 Task: Create a due date automation trigger when advanced on, on the monday before a card is due add dates without a start date at 11:00 AM.
Action: Mouse moved to (892, 265)
Screenshot: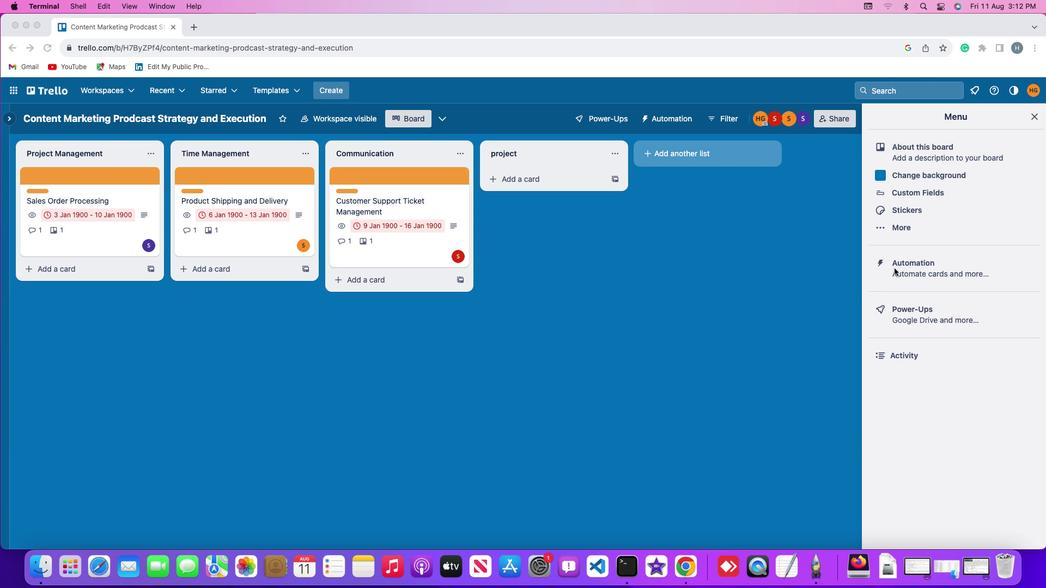 
Action: Mouse pressed left at (892, 265)
Screenshot: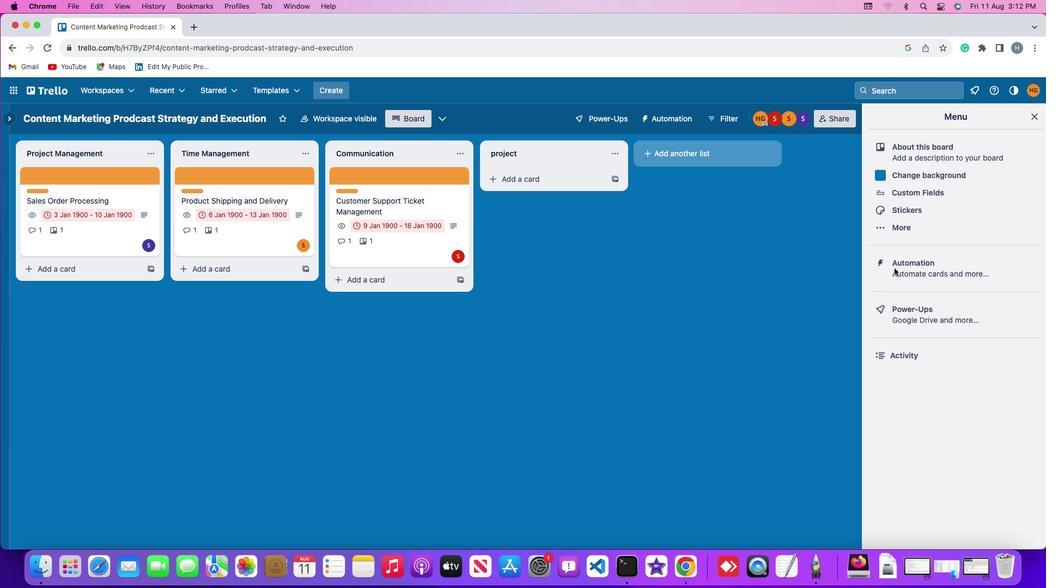 
Action: Mouse pressed left at (892, 265)
Screenshot: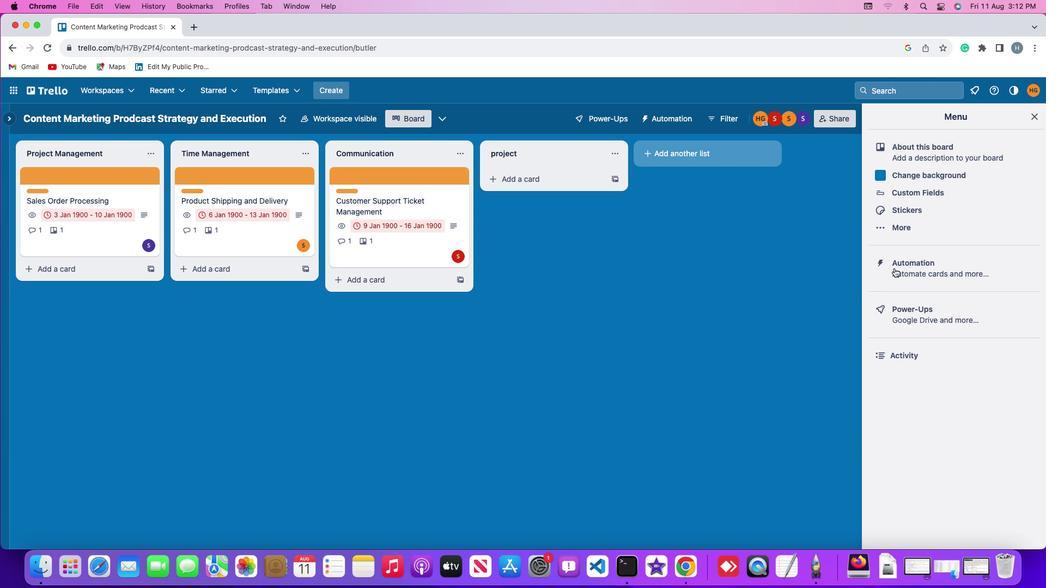 
Action: Mouse moved to (80, 258)
Screenshot: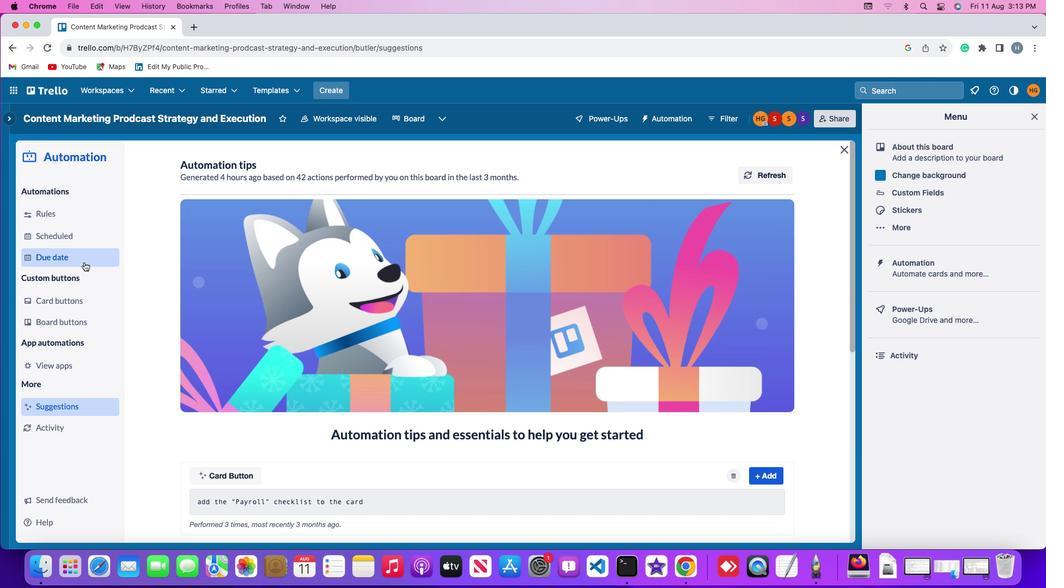 
Action: Mouse pressed left at (80, 258)
Screenshot: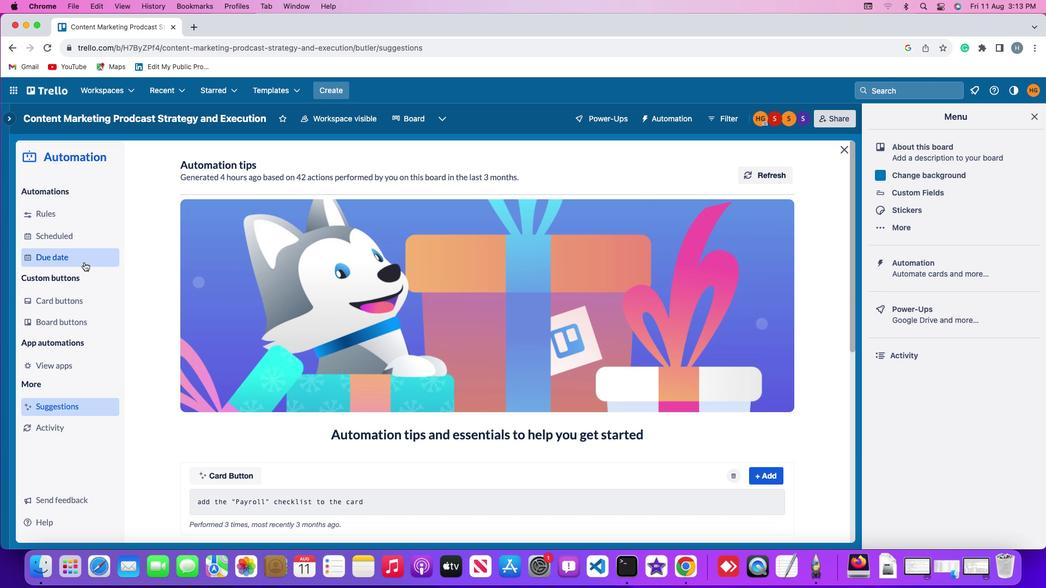 
Action: Mouse moved to (727, 164)
Screenshot: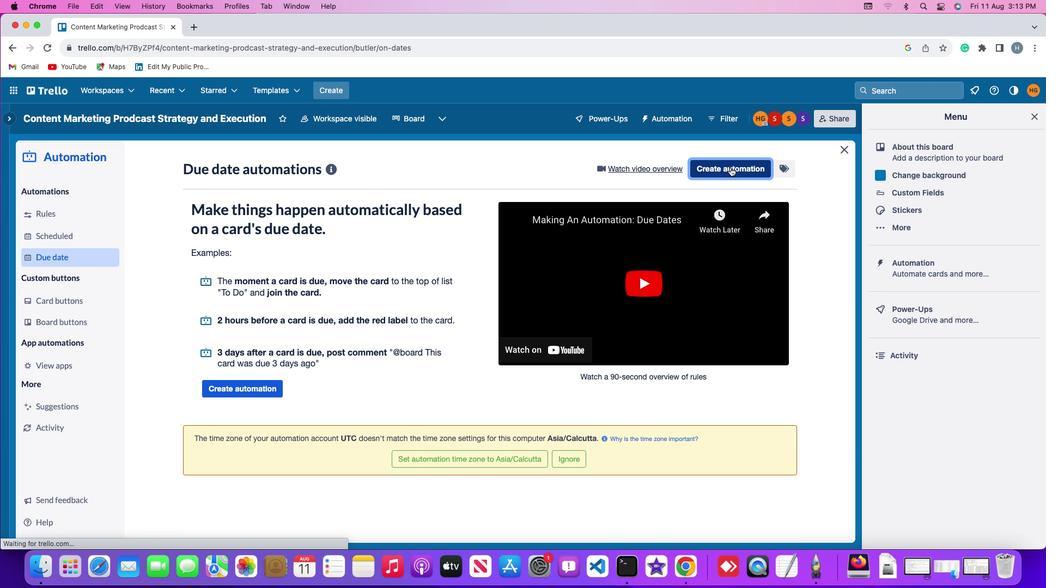 
Action: Mouse pressed left at (727, 164)
Screenshot: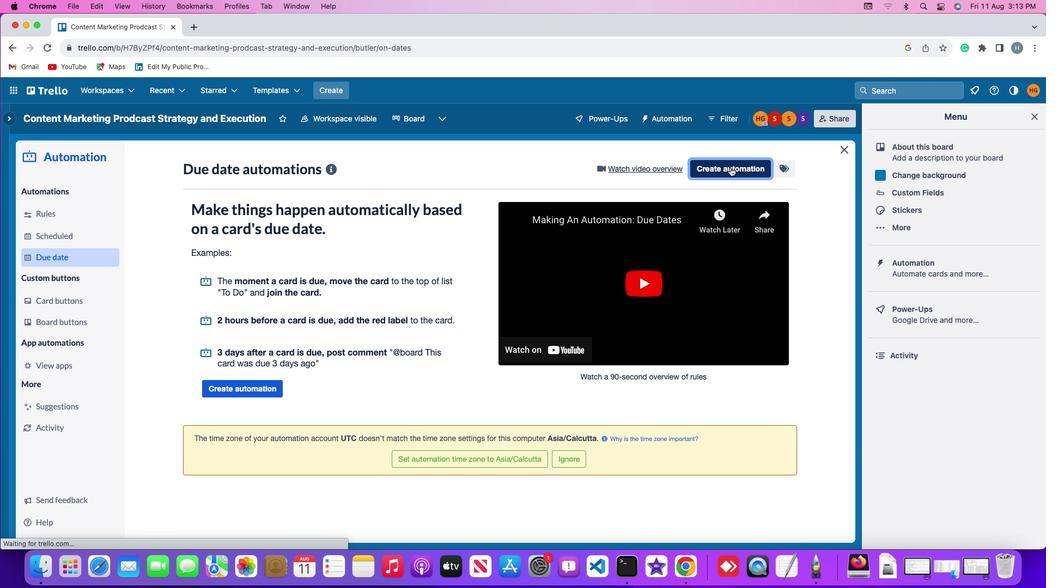 
Action: Mouse moved to (237, 270)
Screenshot: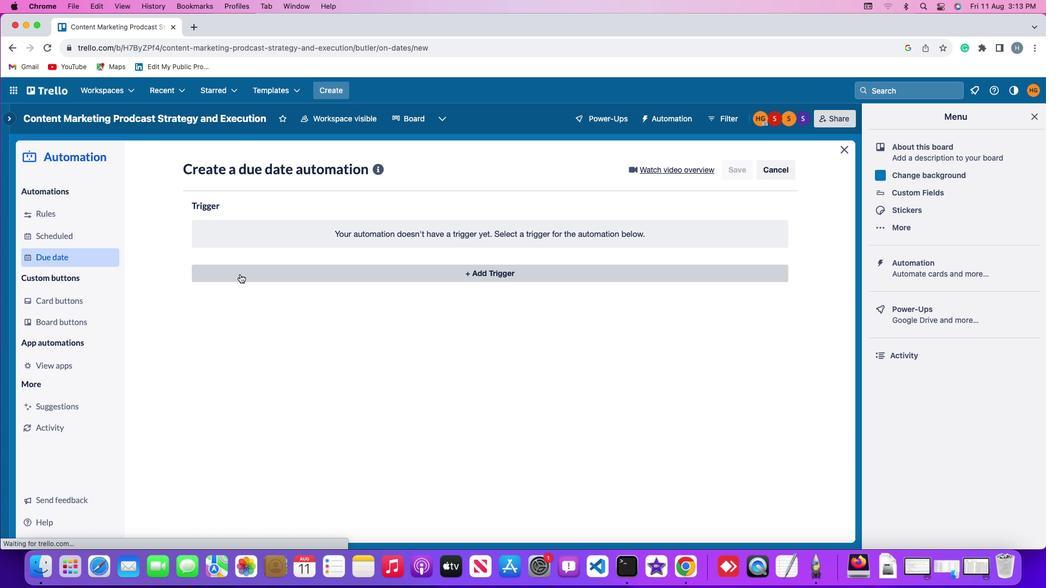 
Action: Mouse pressed left at (237, 270)
Screenshot: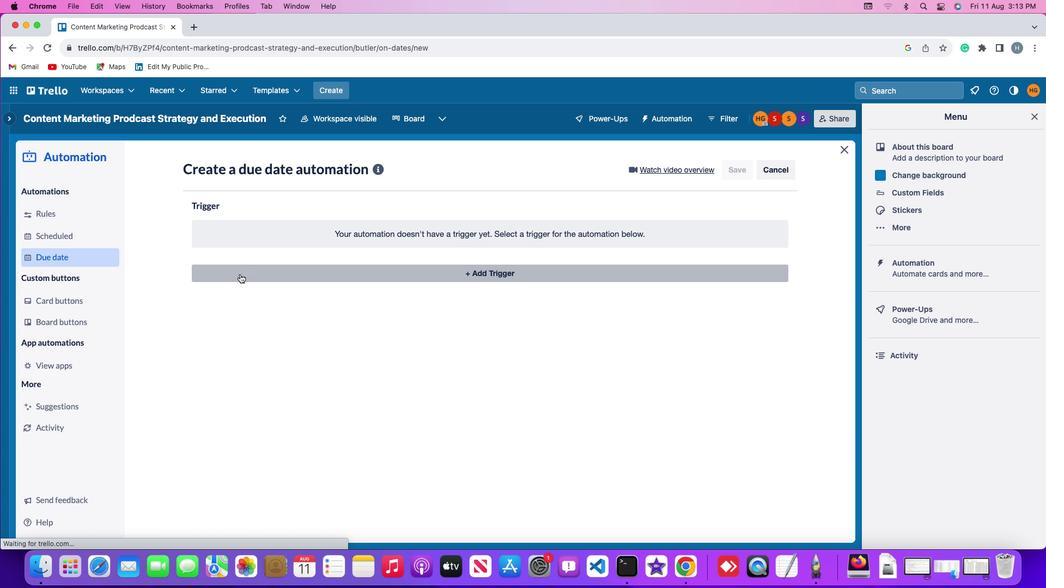
Action: Mouse moved to (236, 472)
Screenshot: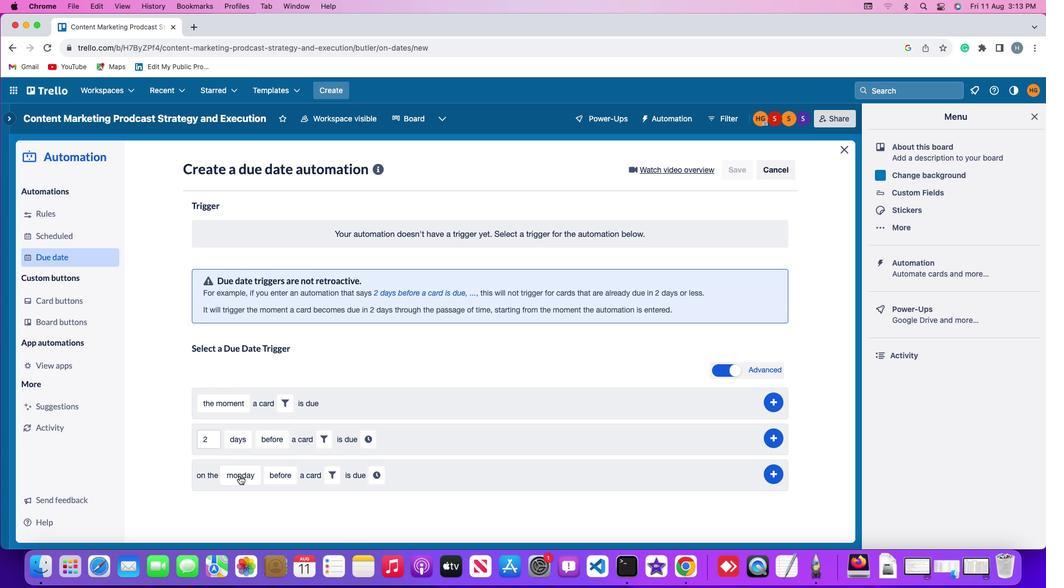 
Action: Mouse pressed left at (236, 472)
Screenshot: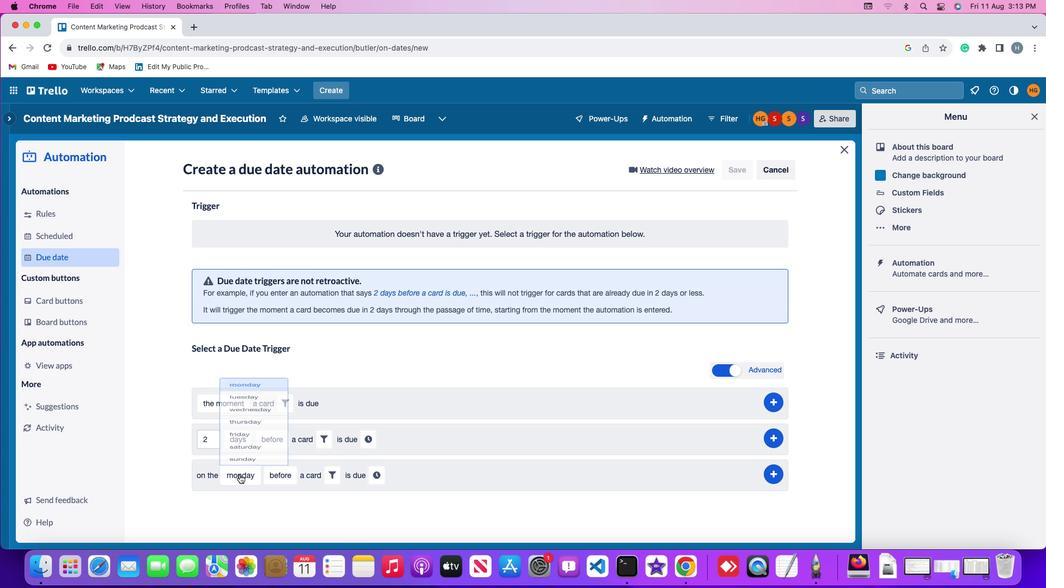 
Action: Mouse moved to (256, 322)
Screenshot: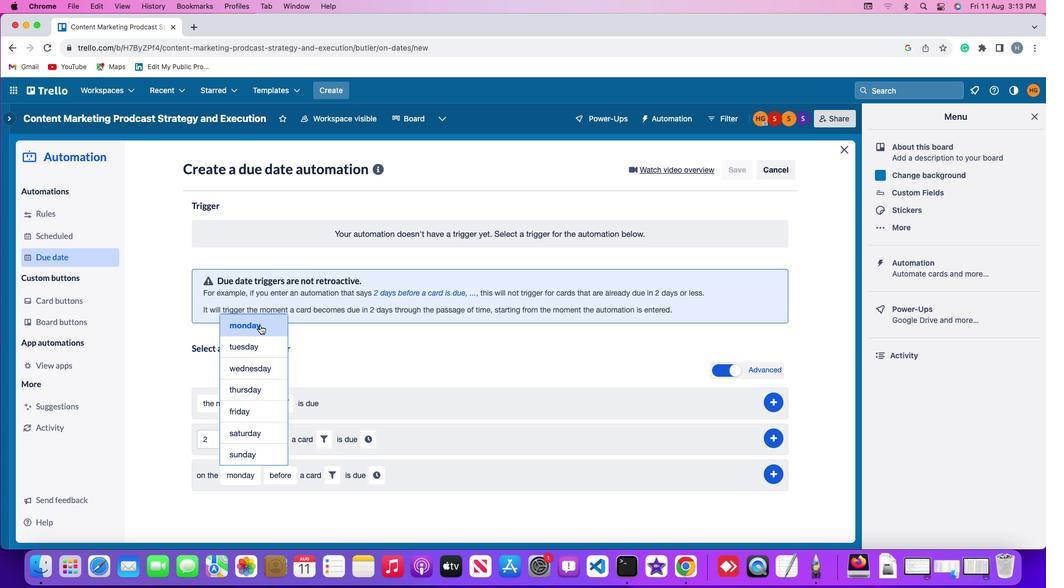 
Action: Mouse pressed left at (256, 322)
Screenshot: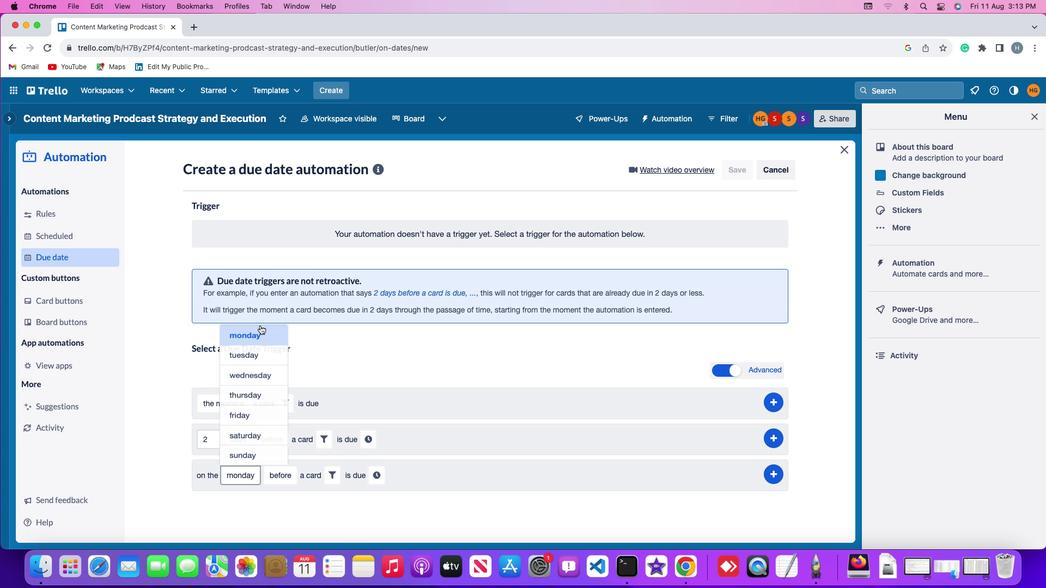 
Action: Mouse moved to (278, 470)
Screenshot: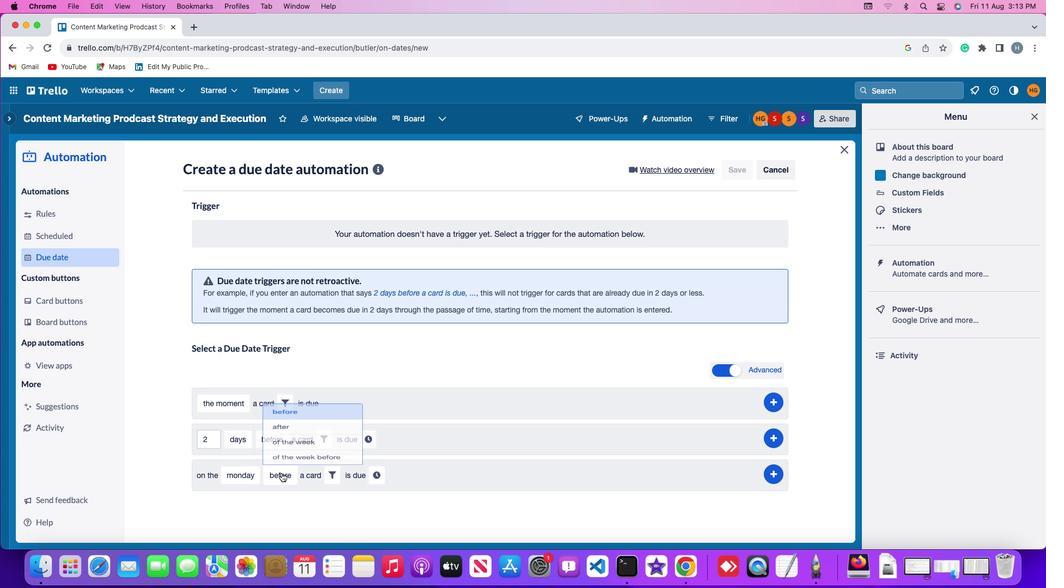 
Action: Mouse pressed left at (278, 470)
Screenshot: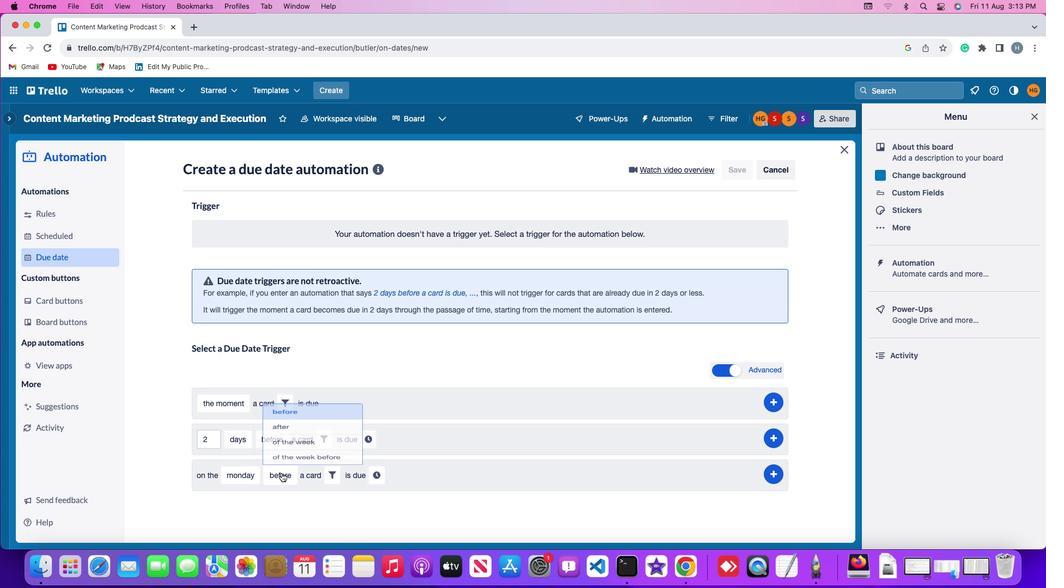 
Action: Mouse moved to (296, 389)
Screenshot: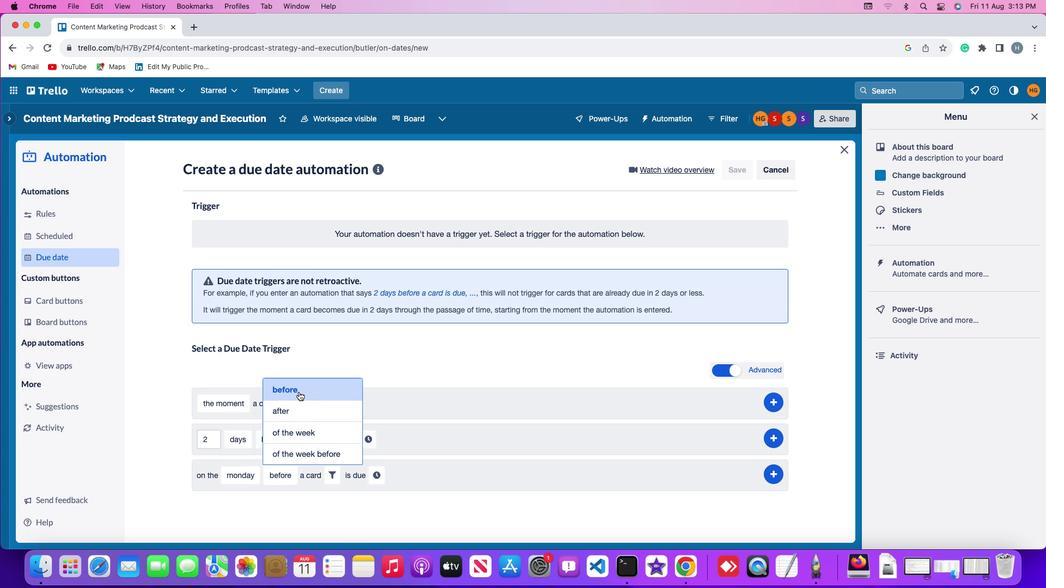 
Action: Mouse pressed left at (296, 389)
Screenshot: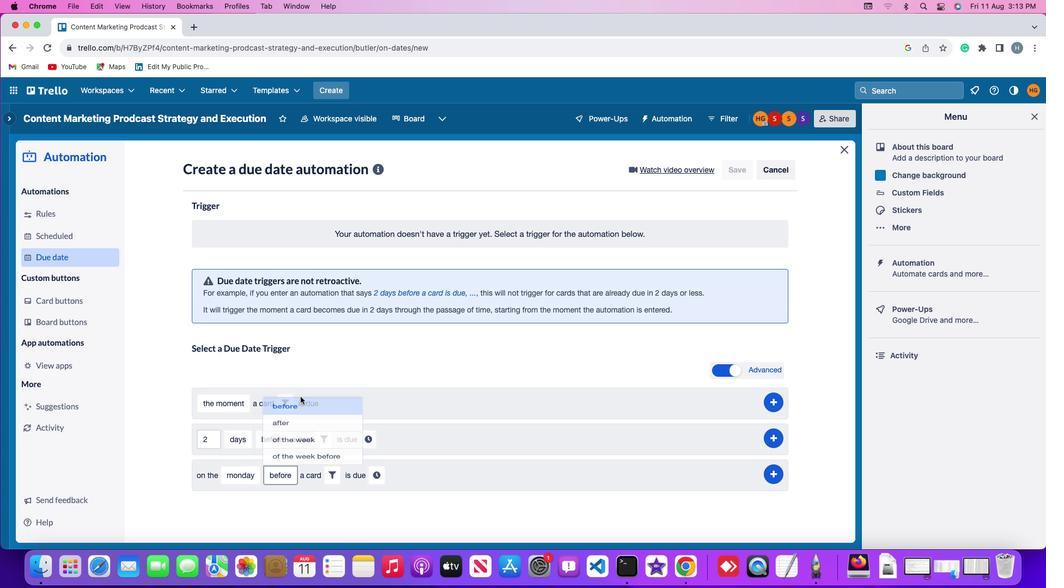
Action: Mouse moved to (324, 471)
Screenshot: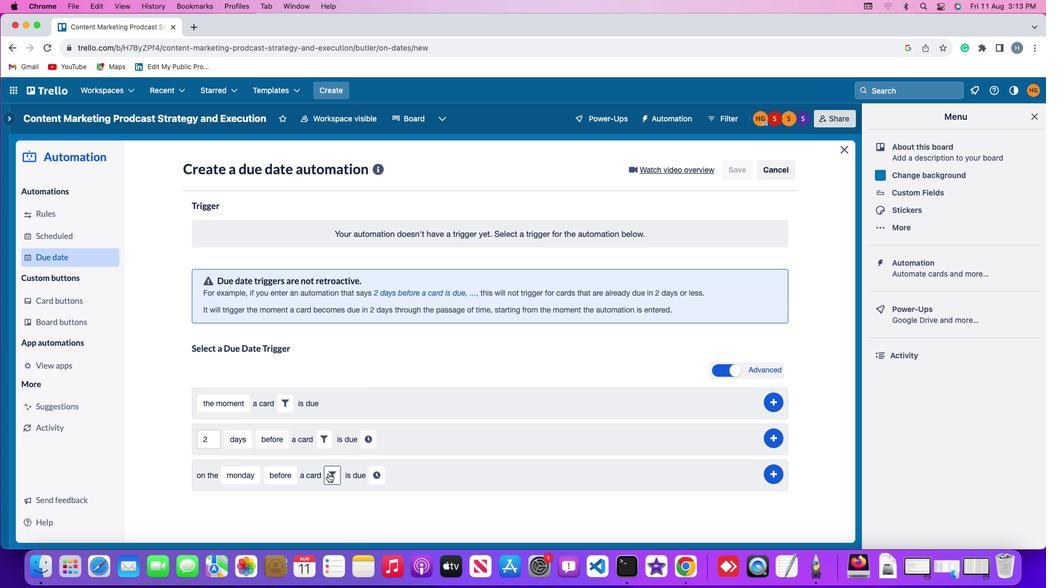 
Action: Mouse pressed left at (324, 471)
Screenshot: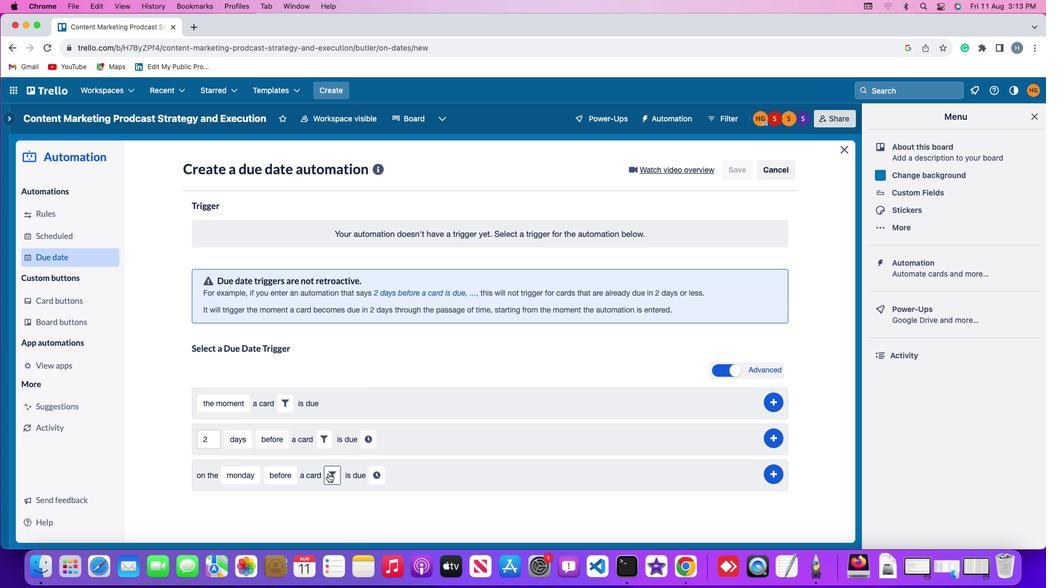 
Action: Mouse moved to (389, 514)
Screenshot: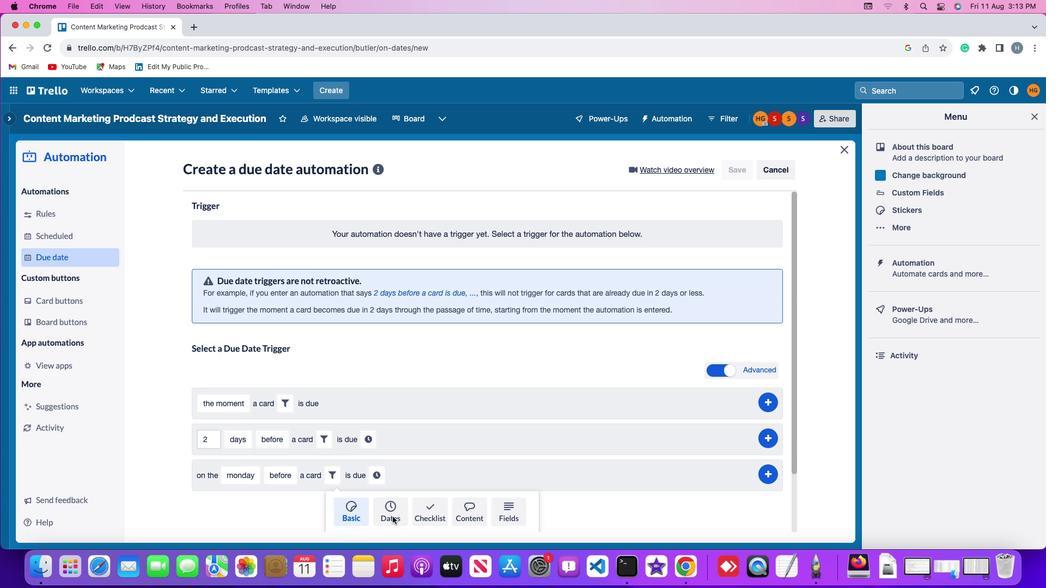 
Action: Mouse pressed left at (389, 514)
Screenshot: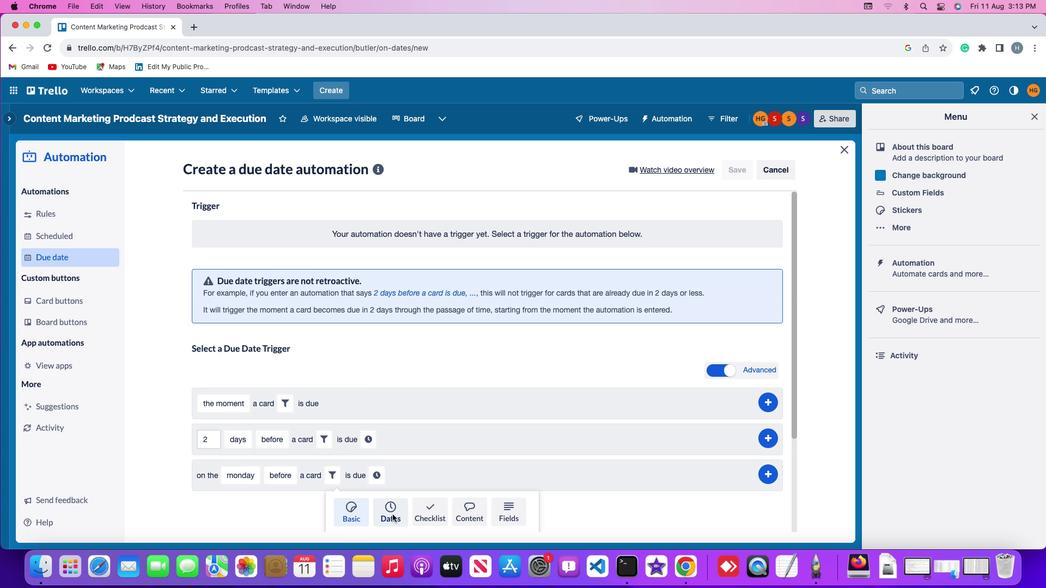 
Action: Mouse moved to (306, 503)
Screenshot: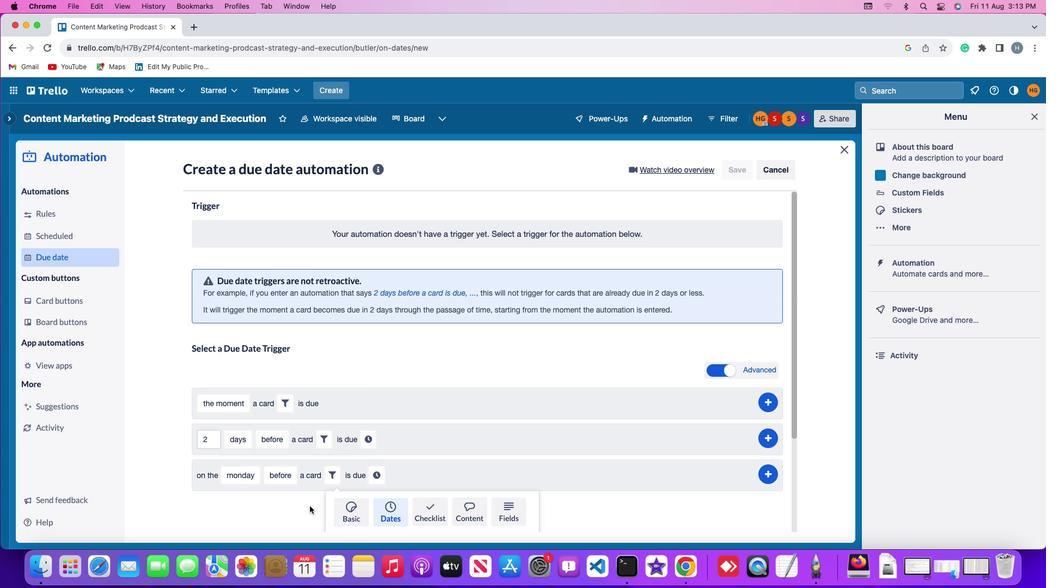 
Action: Mouse scrolled (306, 503) with delta (-2, -3)
Screenshot: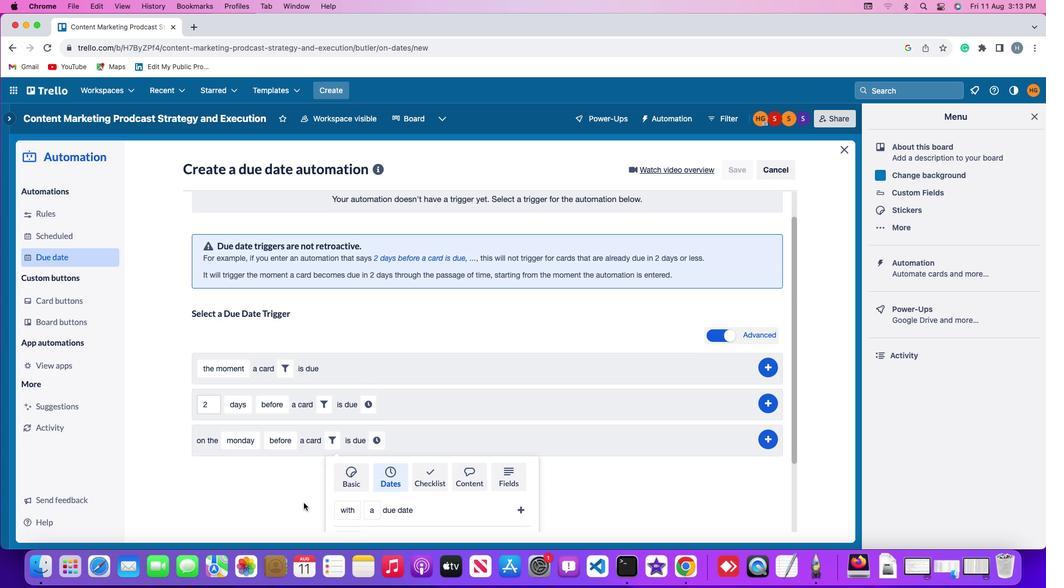 
Action: Mouse moved to (305, 503)
Screenshot: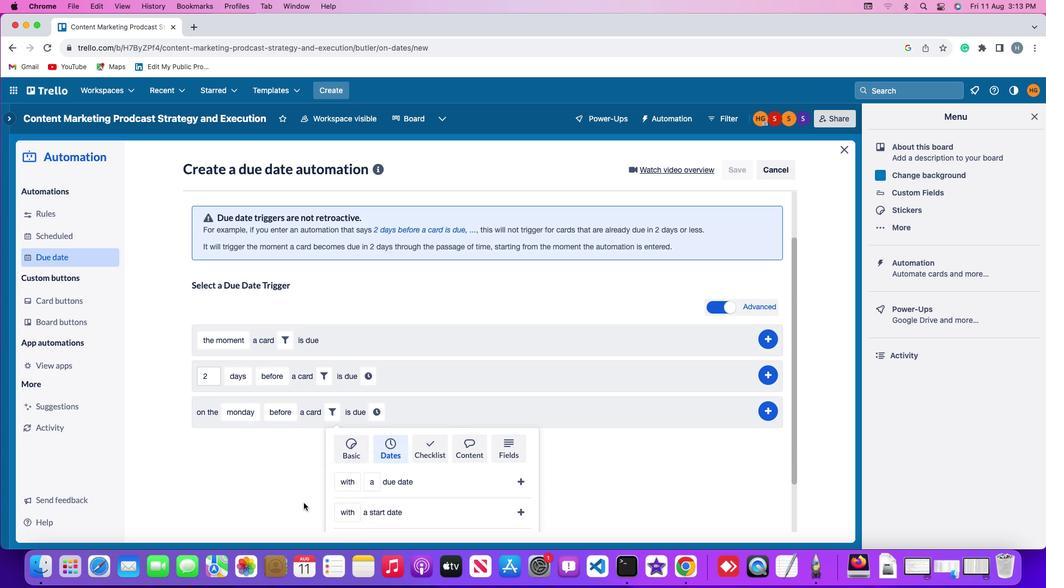 
Action: Mouse scrolled (305, 503) with delta (-2, -3)
Screenshot: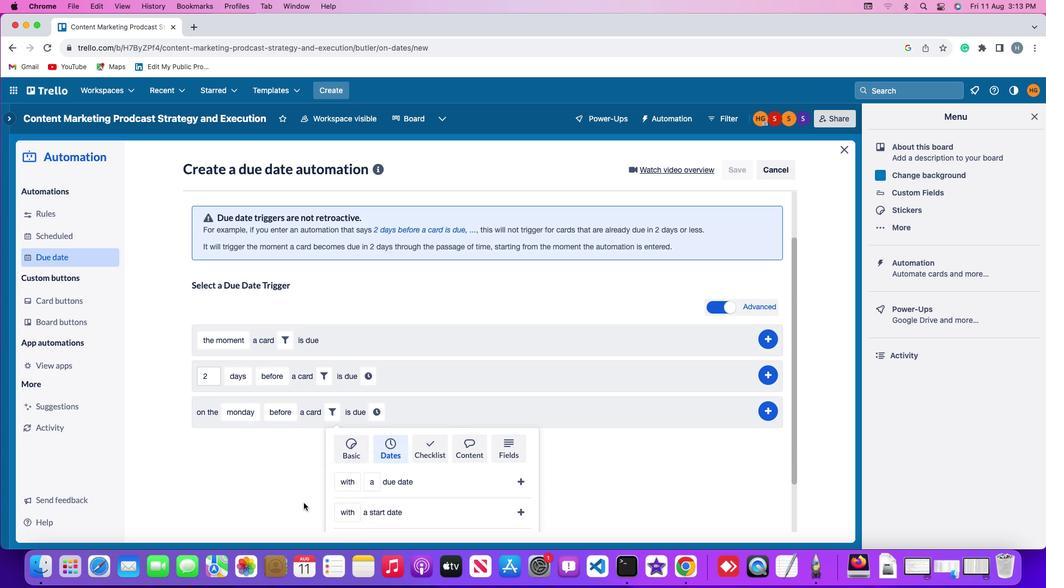 
Action: Mouse moved to (304, 503)
Screenshot: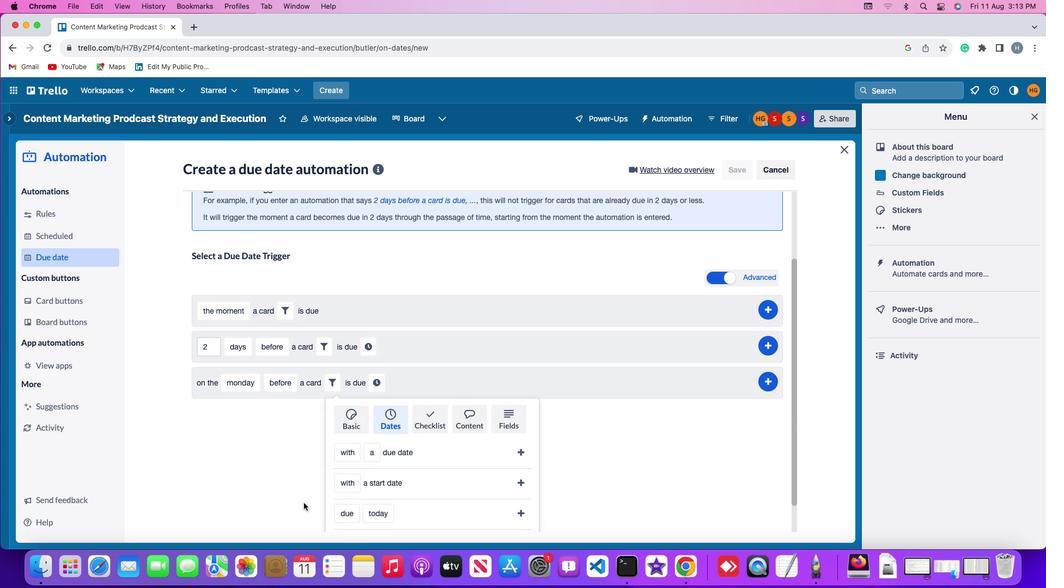 
Action: Mouse scrolled (304, 503) with delta (-2, -4)
Screenshot: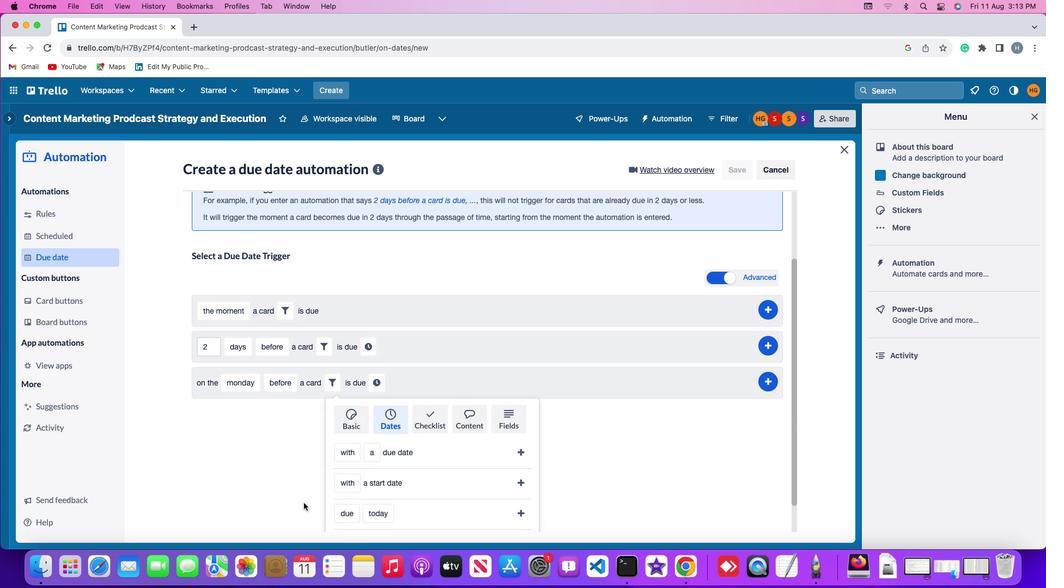 
Action: Mouse moved to (302, 501)
Screenshot: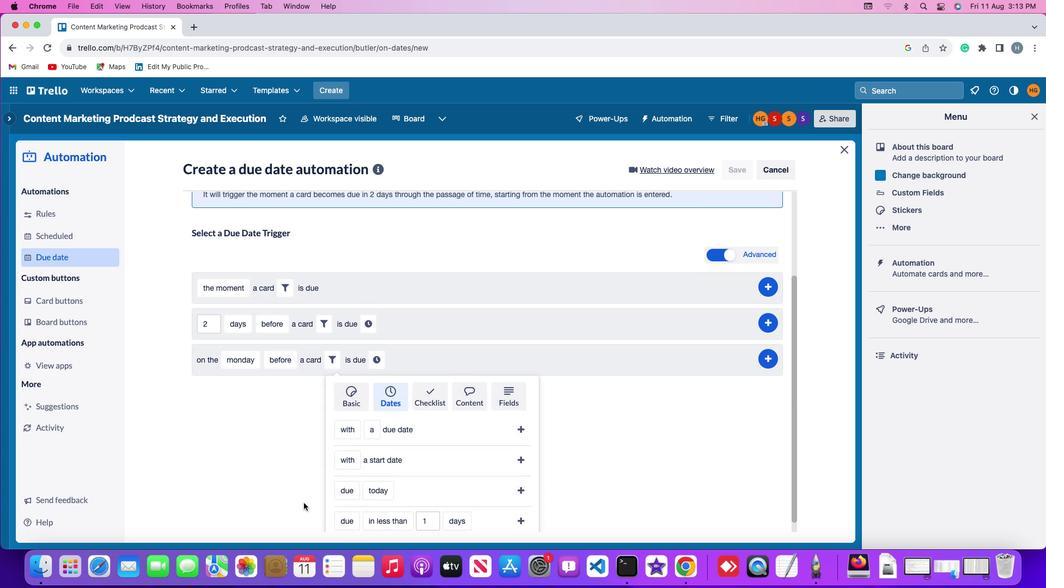 
Action: Mouse scrolled (302, 501) with delta (-2, -4)
Screenshot: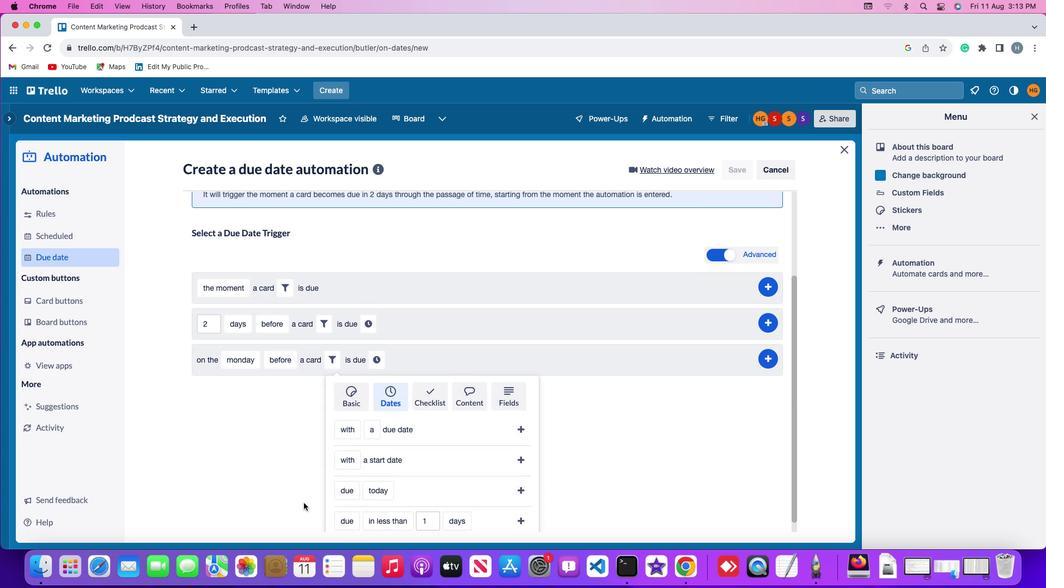 
Action: Mouse moved to (300, 500)
Screenshot: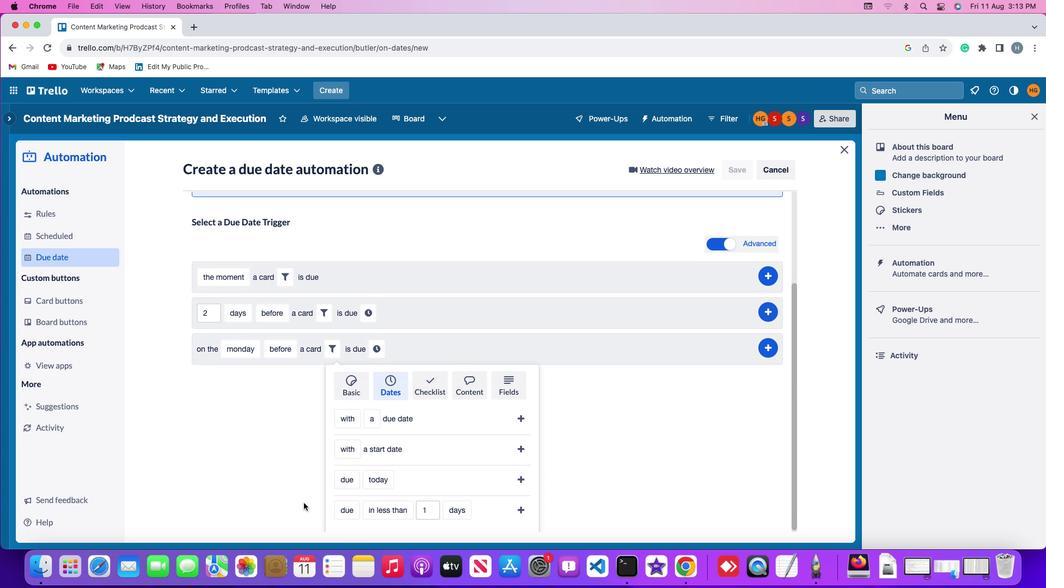 
Action: Mouse scrolled (300, 500) with delta (-2, -3)
Screenshot: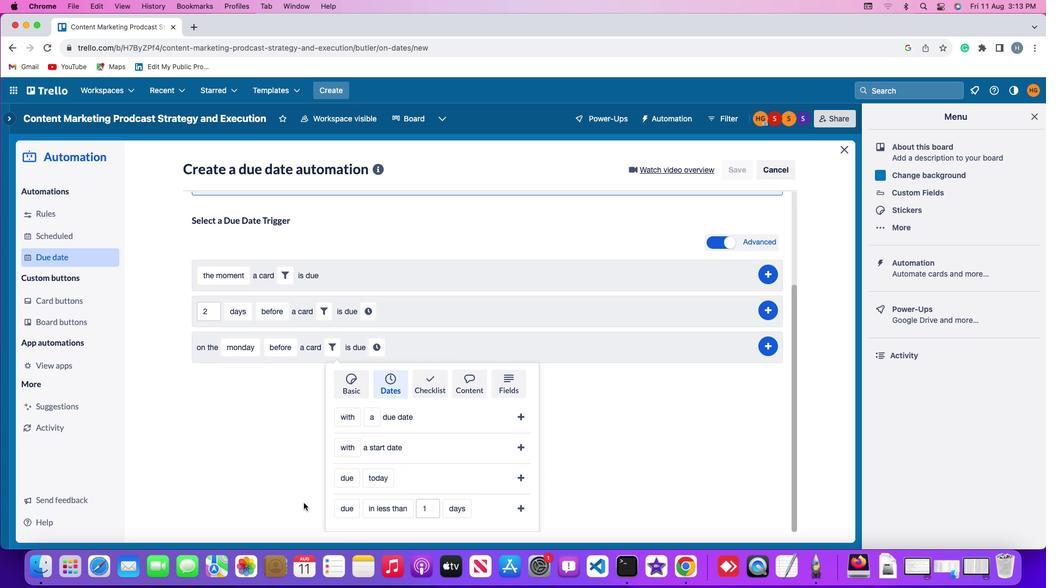 
Action: Mouse scrolled (300, 500) with delta (-2, -3)
Screenshot: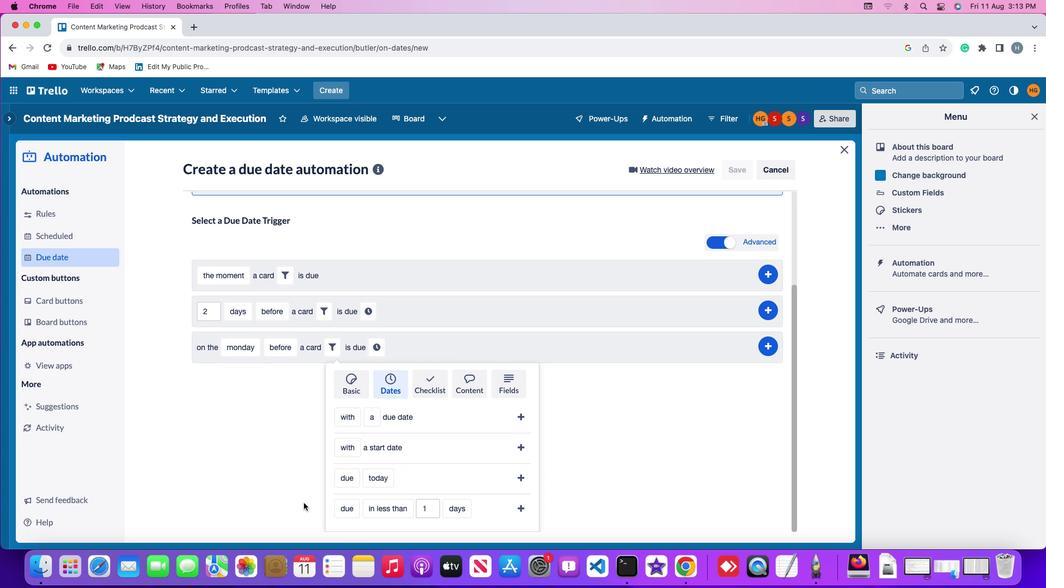 
Action: Mouse scrolled (300, 500) with delta (-2, -4)
Screenshot: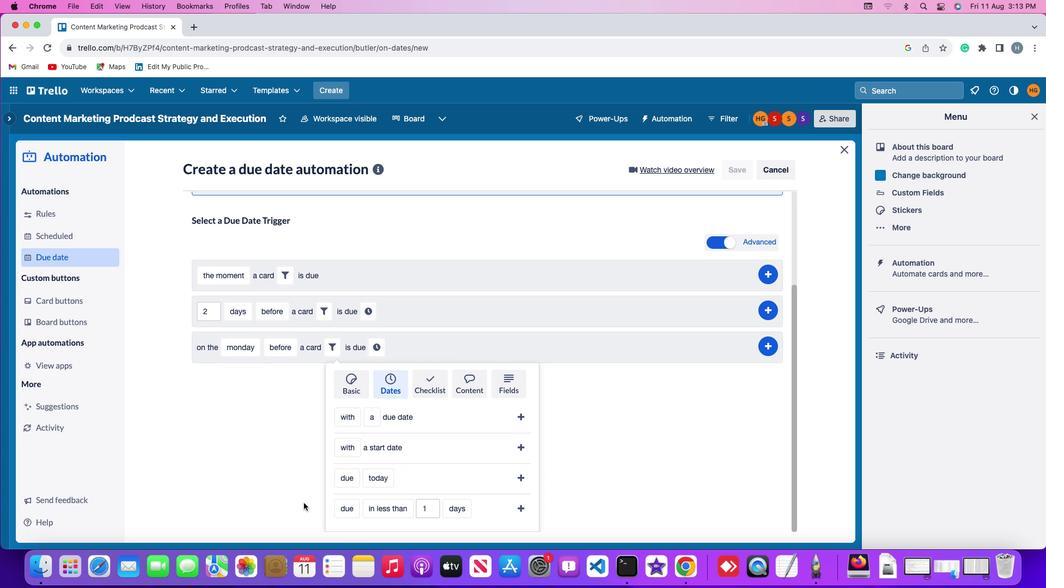 
Action: Mouse scrolled (300, 500) with delta (-2, -4)
Screenshot: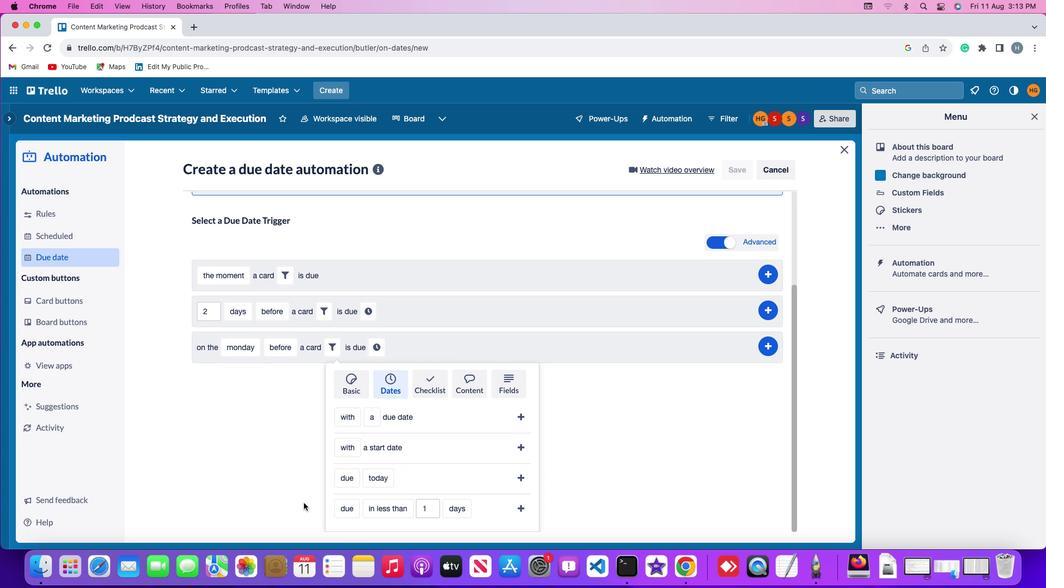 
Action: Mouse moved to (338, 449)
Screenshot: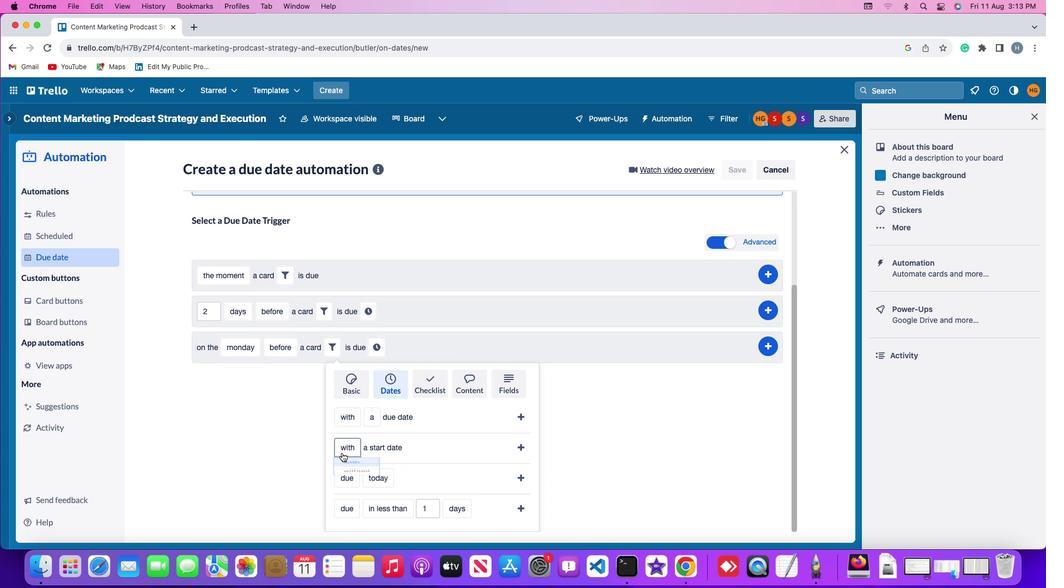 
Action: Mouse pressed left at (338, 449)
Screenshot: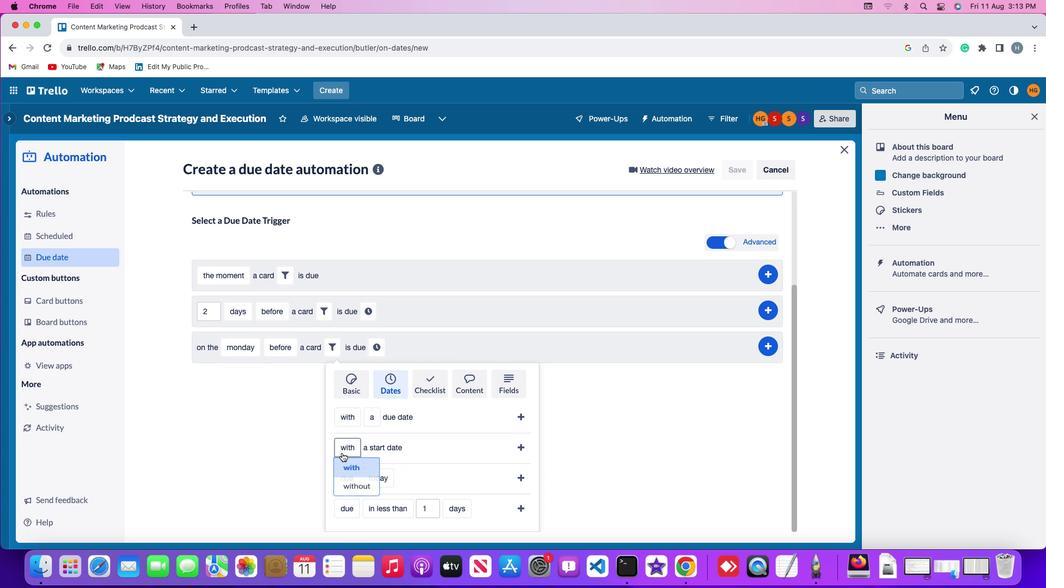 
Action: Mouse moved to (345, 486)
Screenshot: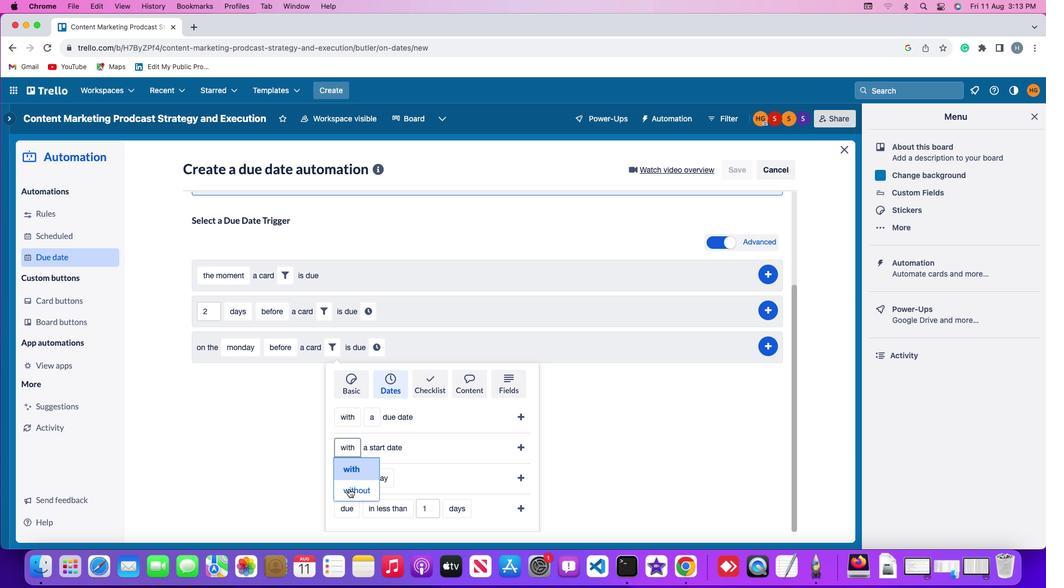 
Action: Mouse pressed left at (345, 486)
Screenshot: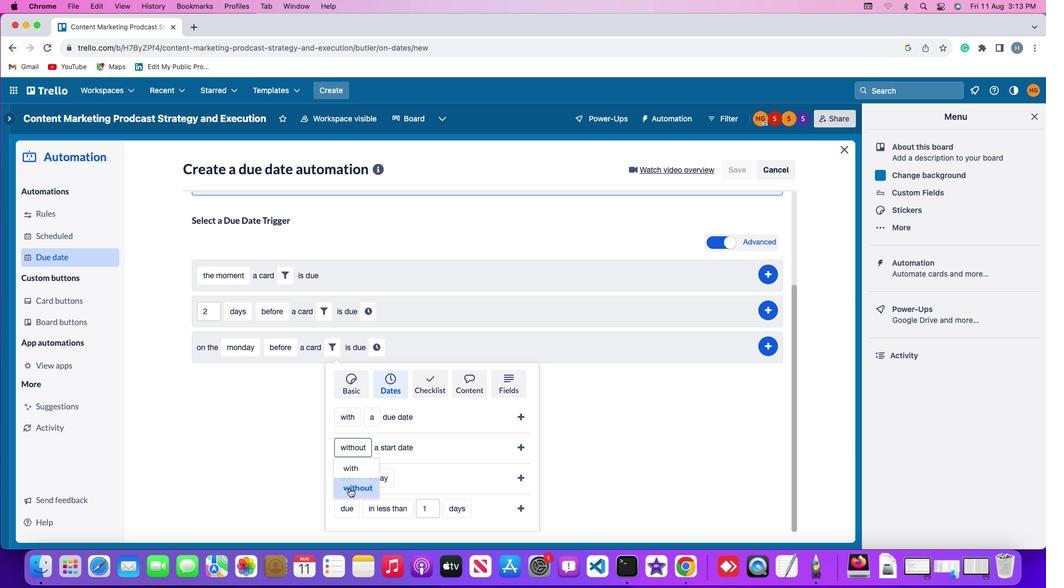 
Action: Mouse moved to (516, 446)
Screenshot: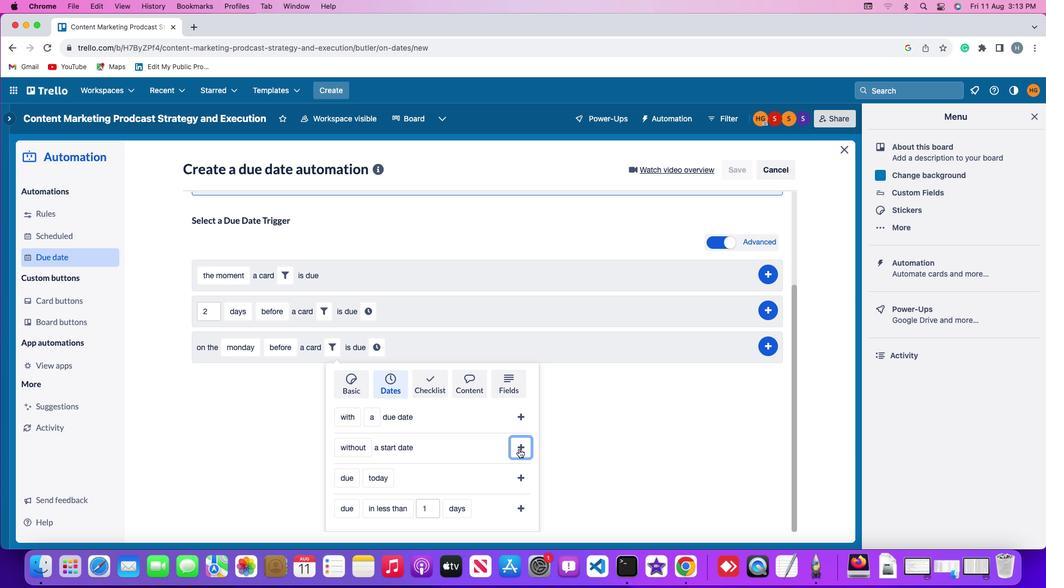
Action: Mouse pressed left at (516, 446)
Screenshot: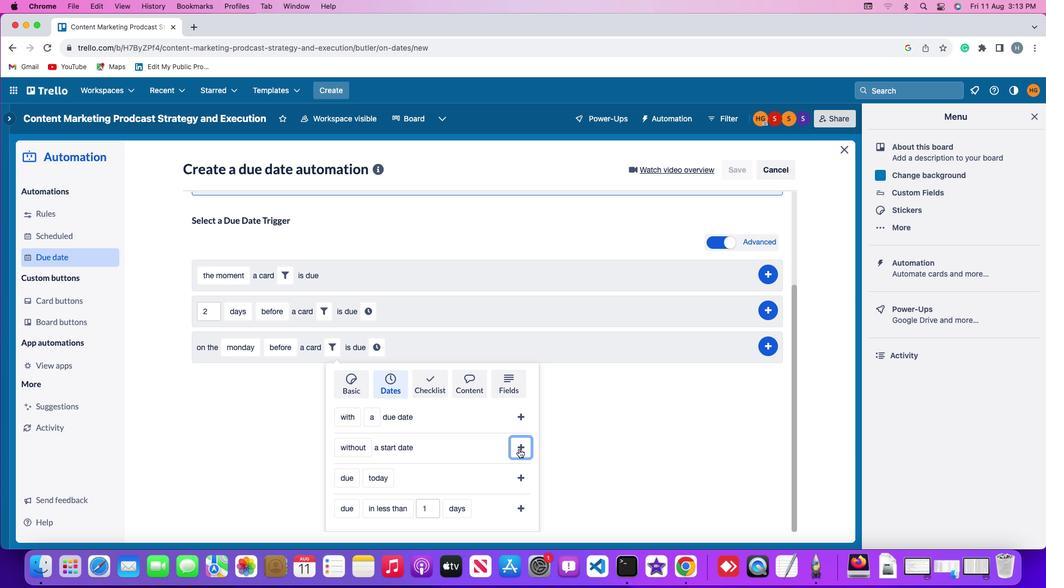 
Action: Mouse moved to (467, 468)
Screenshot: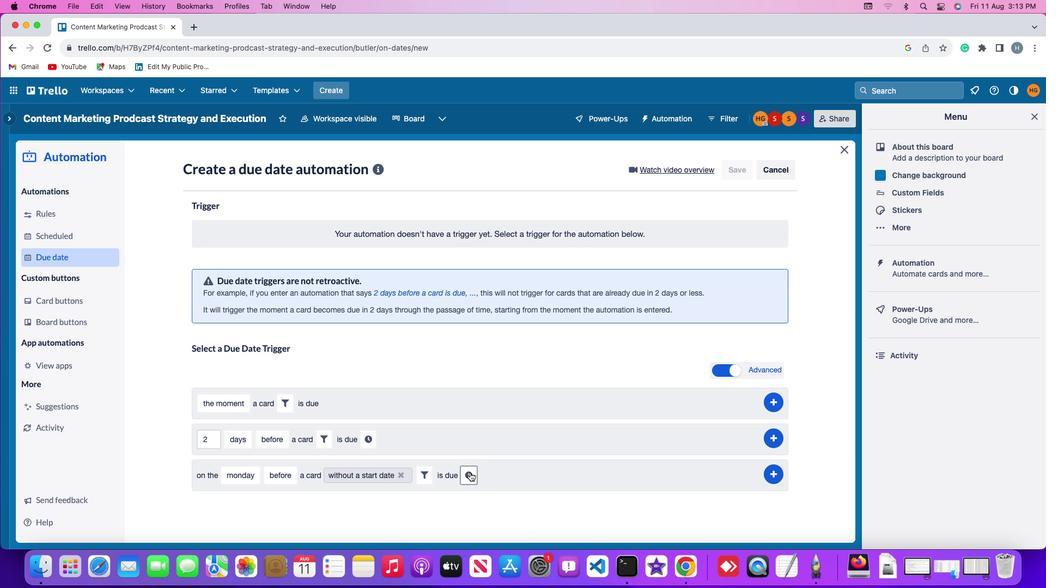 
Action: Mouse pressed left at (467, 468)
Screenshot: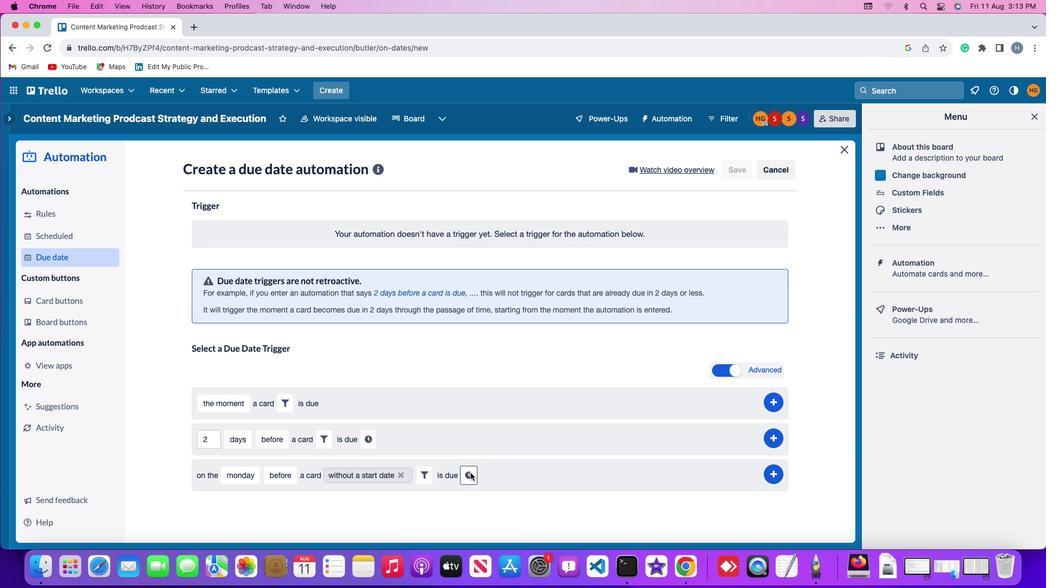 
Action: Mouse moved to (484, 472)
Screenshot: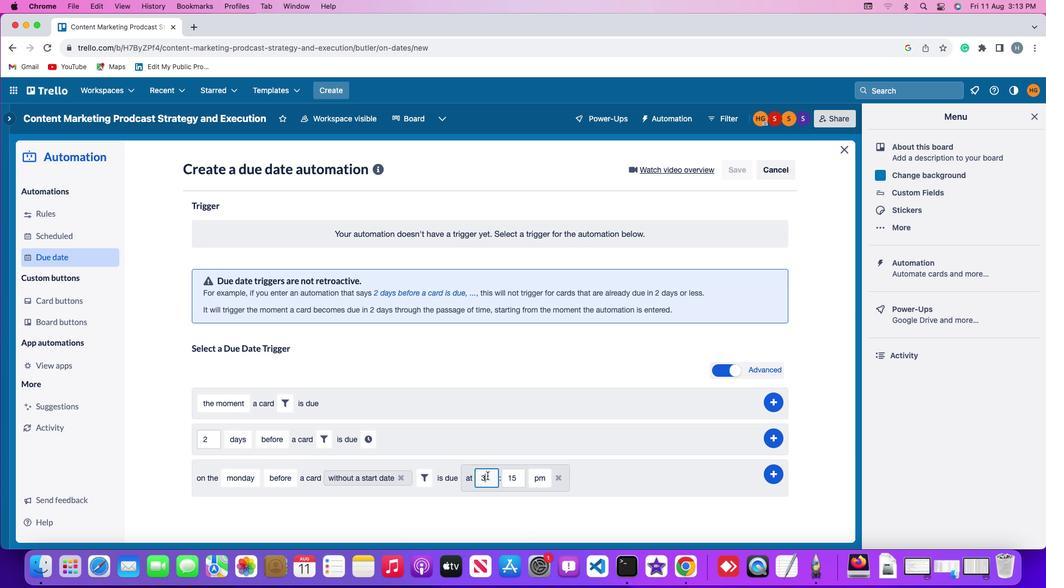
Action: Mouse pressed left at (484, 472)
Screenshot: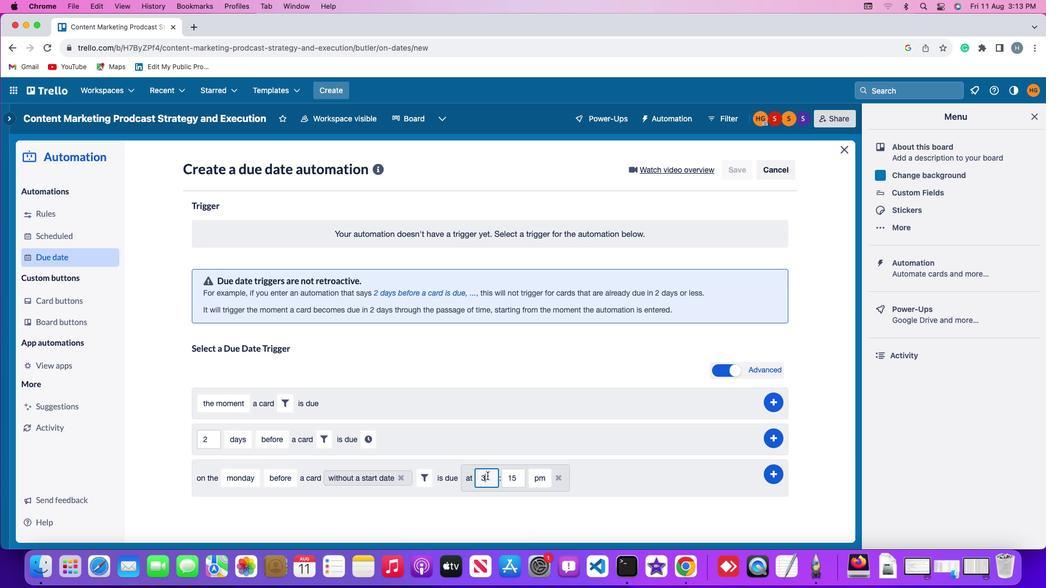 
Action: Mouse moved to (485, 472)
Screenshot: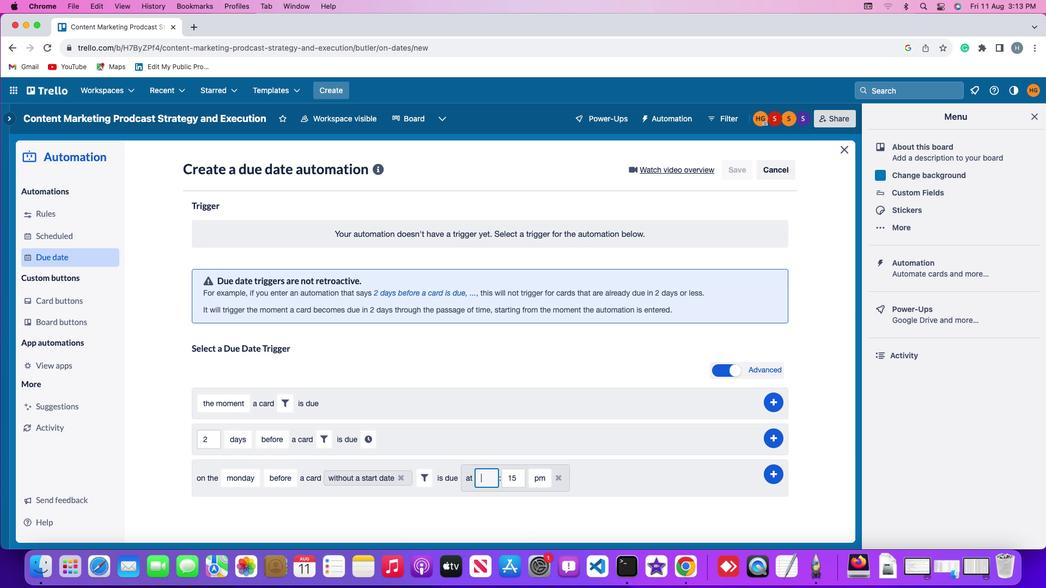 
Action: Key pressed Key.backspace'1''1'
Screenshot: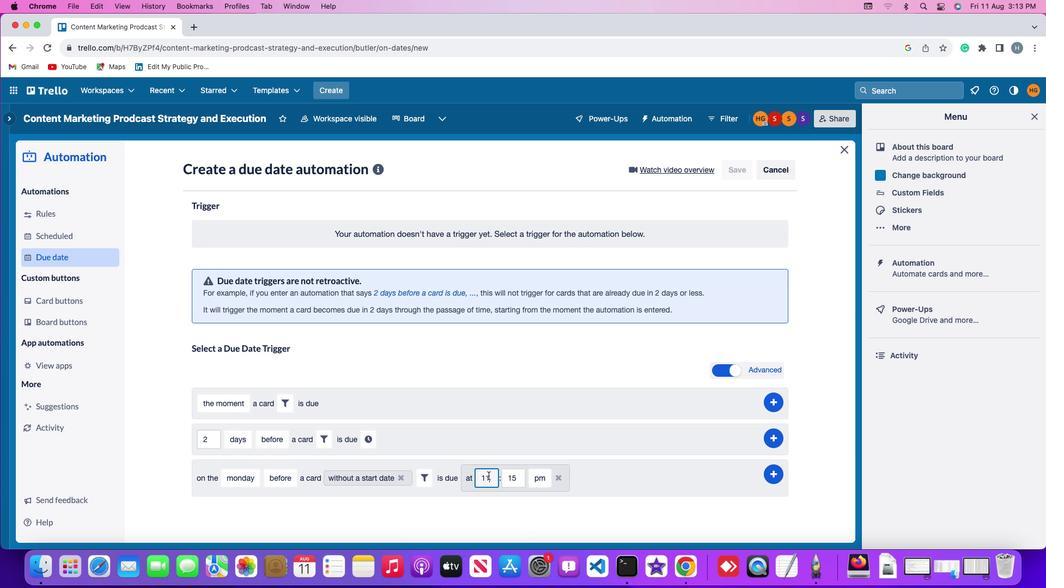 
Action: Mouse moved to (512, 474)
Screenshot: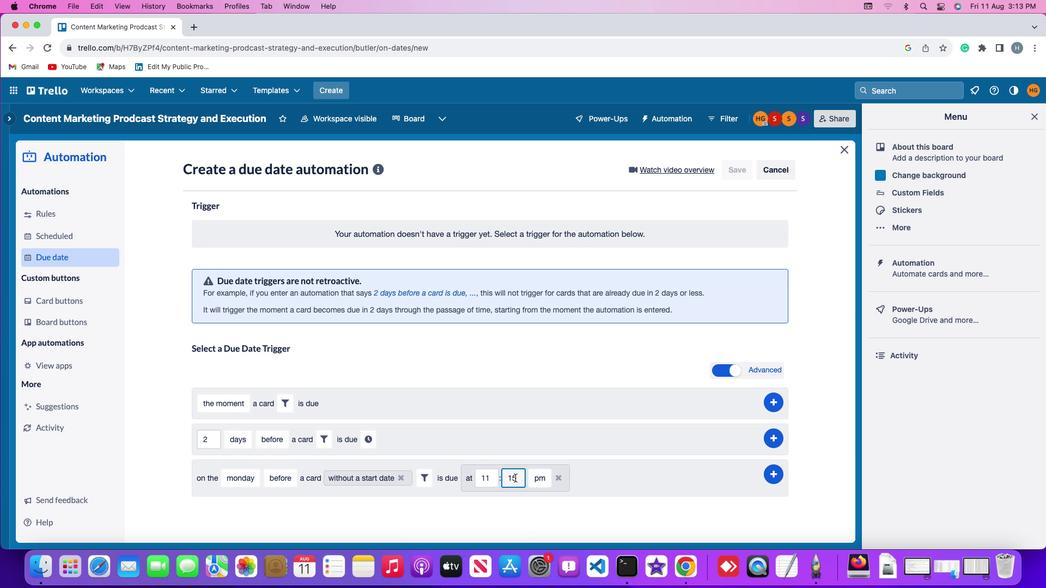 
Action: Mouse pressed left at (512, 474)
Screenshot: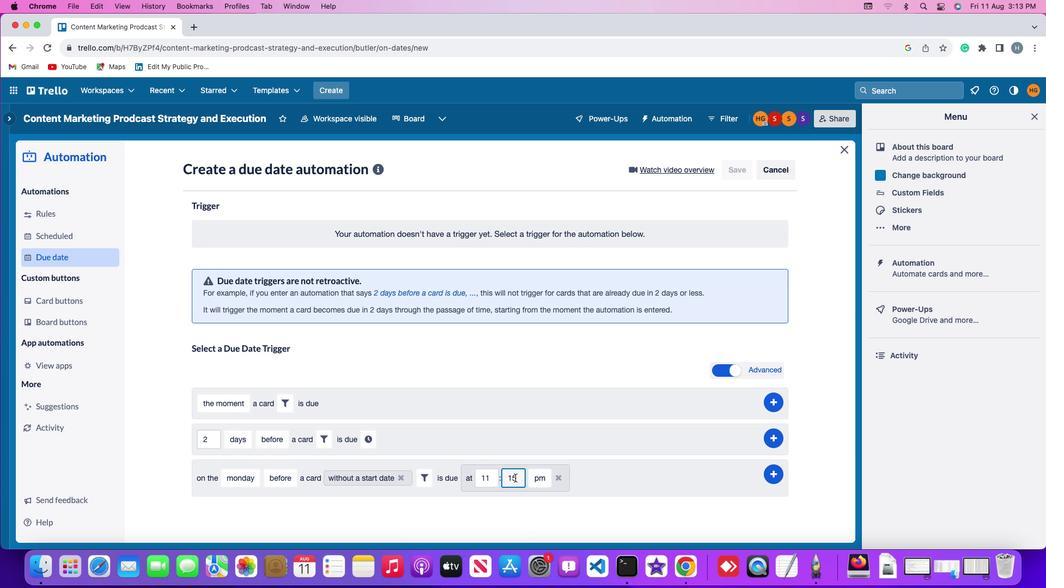 
Action: Key pressed Key.backspaceKey.backspace
Screenshot: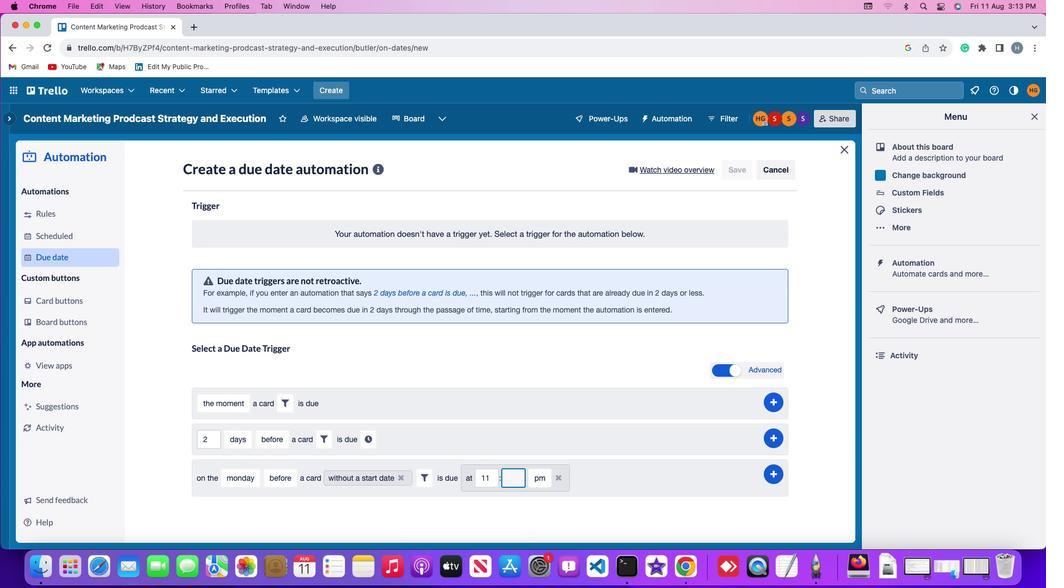 
Action: Mouse moved to (513, 475)
Screenshot: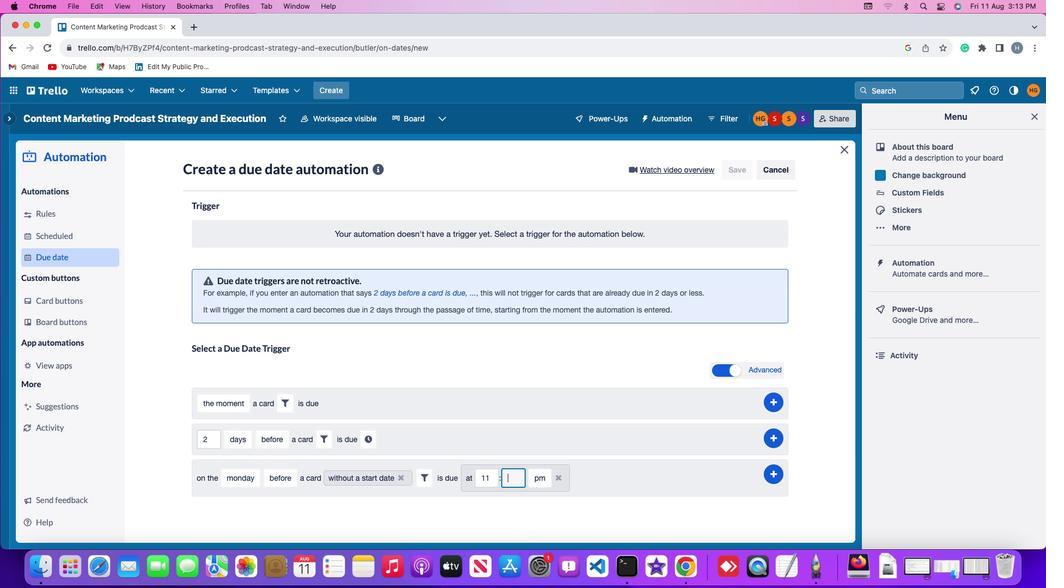 
Action: Key pressed Key.backspace'0''0'
Screenshot: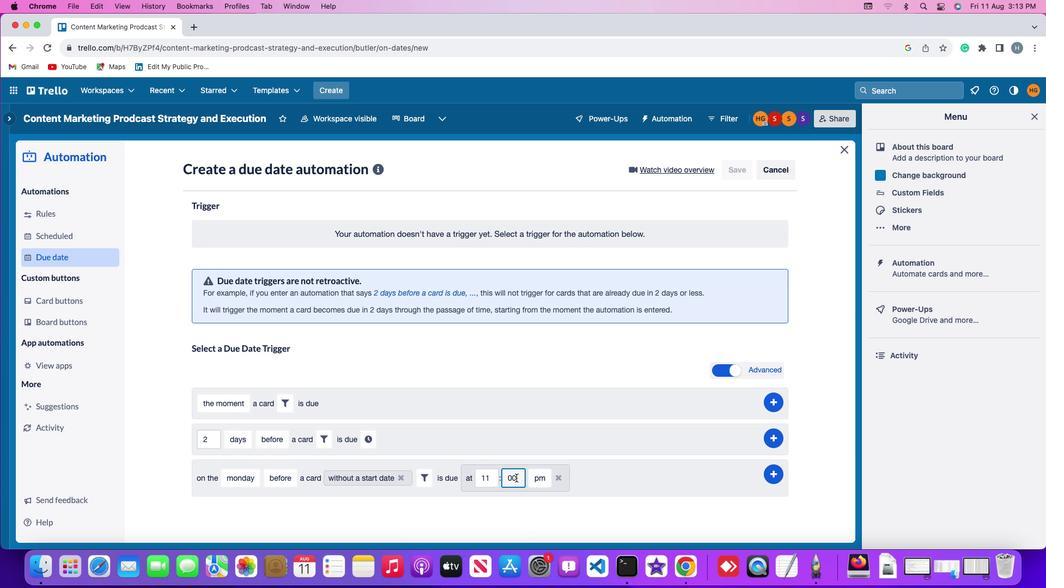 
Action: Mouse moved to (532, 475)
Screenshot: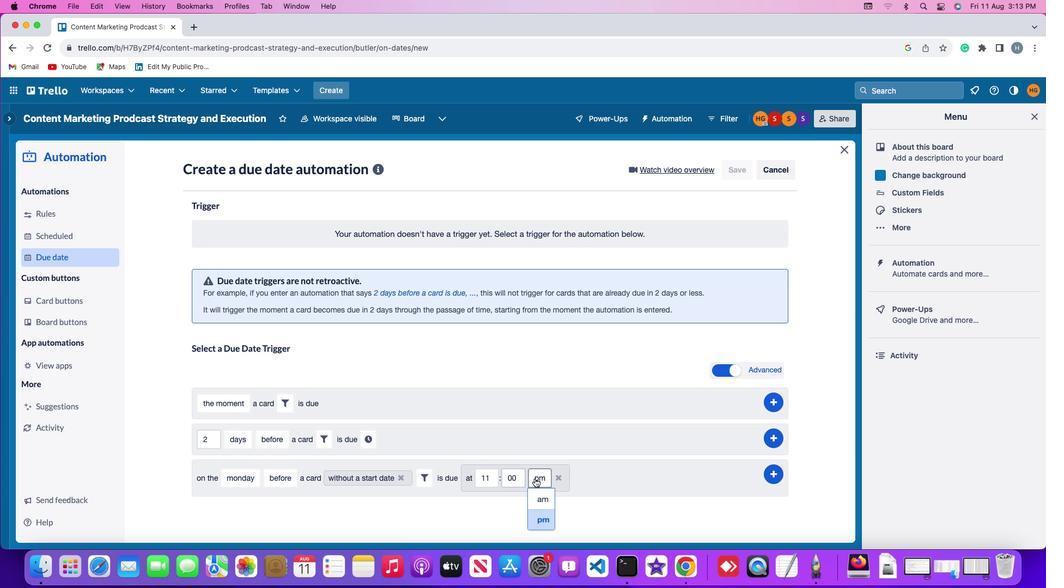 
Action: Mouse pressed left at (532, 475)
Screenshot: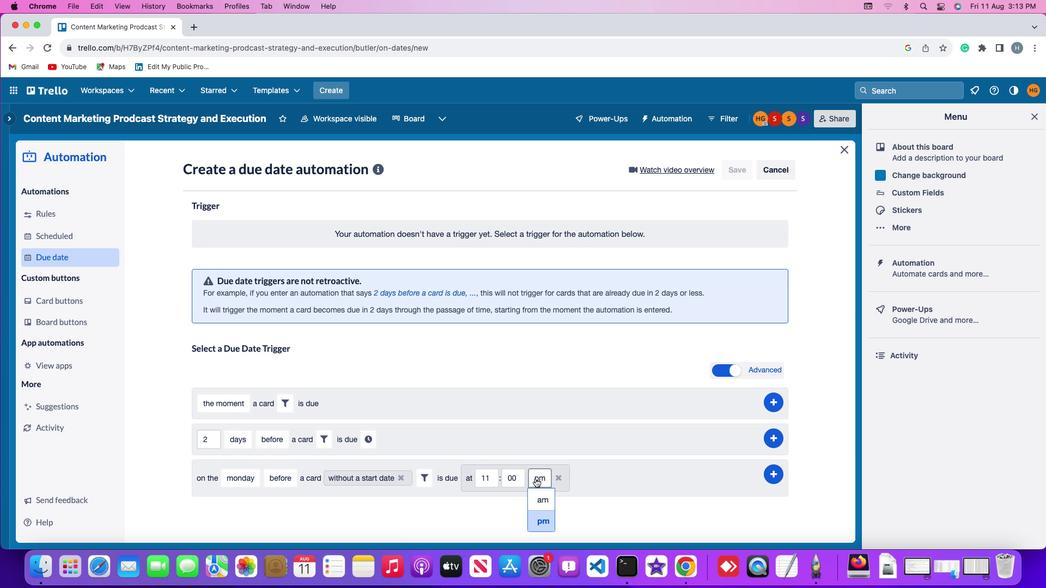 
Action: Mouse moved to (534, 494)
Screenshot: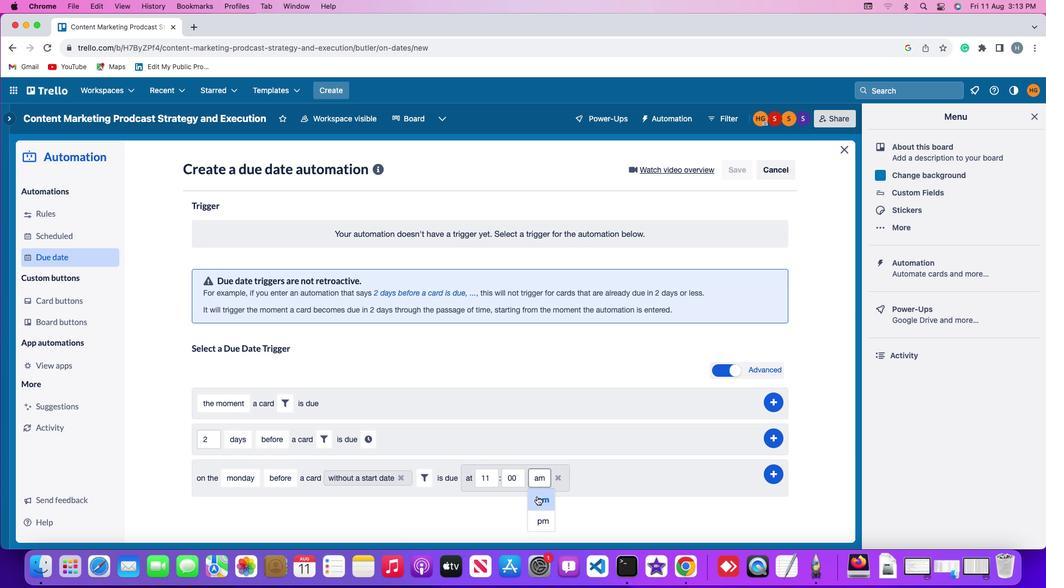 
Action: Mouse pressed left at (534, 494)
Screenshot: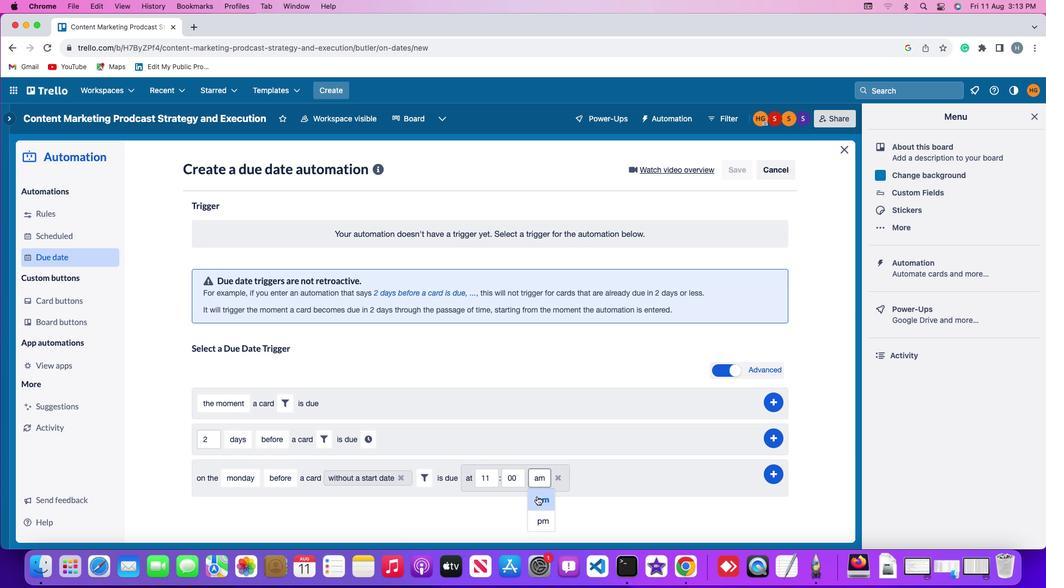 
Action: Mouse moved to (772, 469)
Screenshot: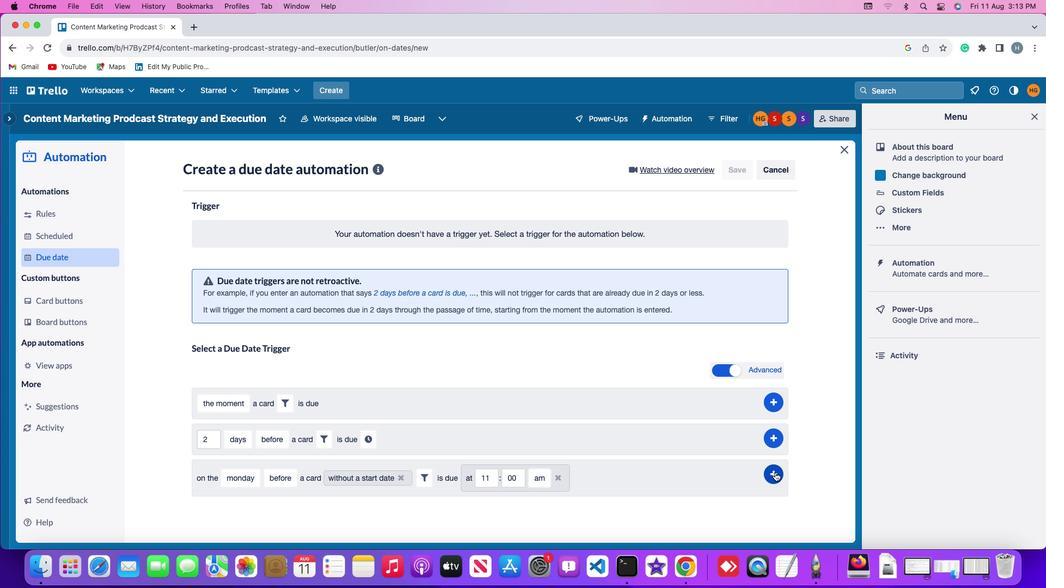 
Action: Mouse pressed left at (772, 469)
Screenshot: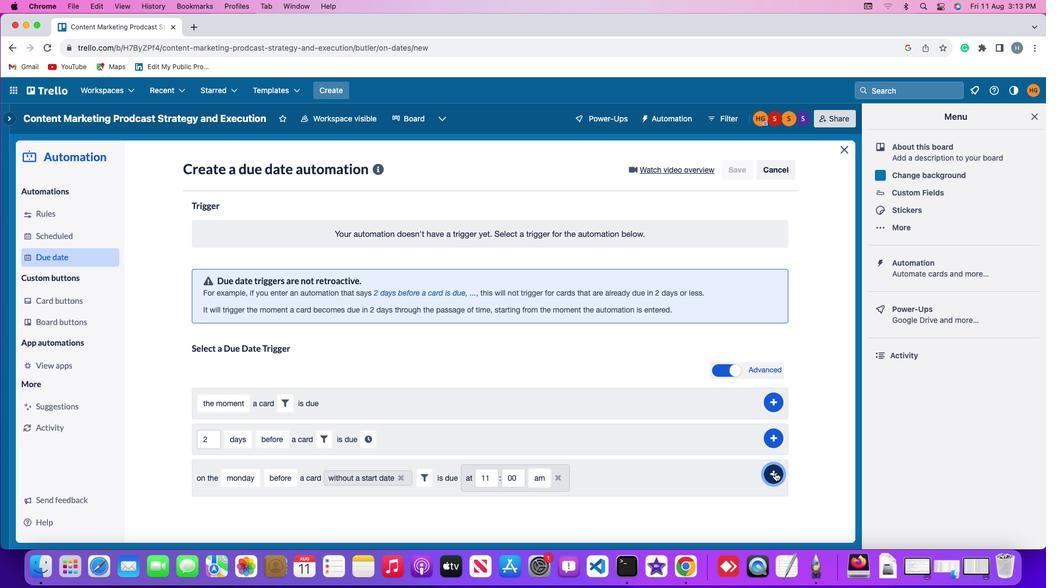 
Action: Mouse moved to (804, 363)
Screenshot: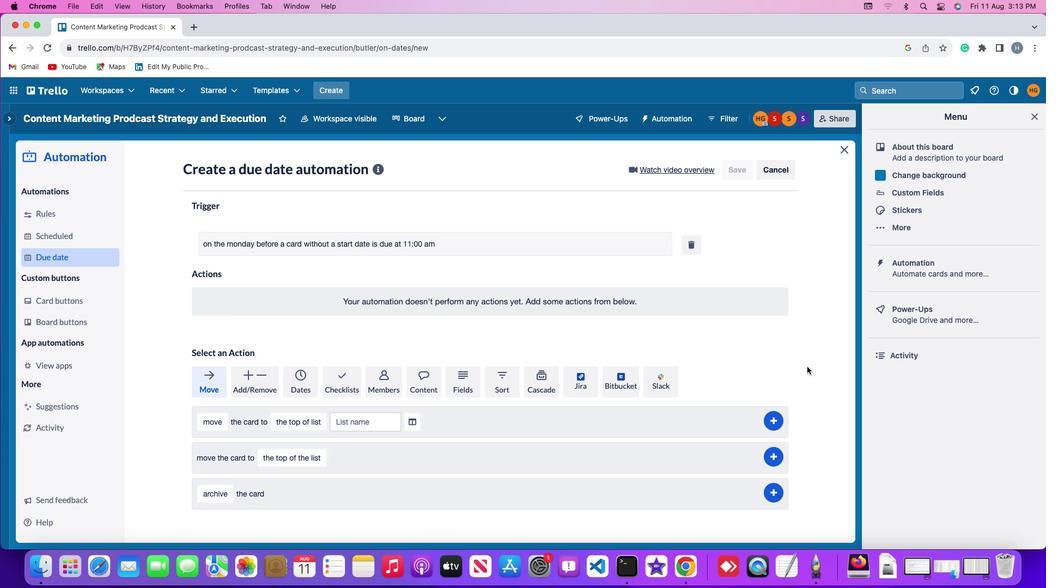 
